 Task: Try the "Fade" effect to give your photo a nostalgic, old-fashioned appearance
Action: Mouse pressed left at (795, 160)
Screenshot: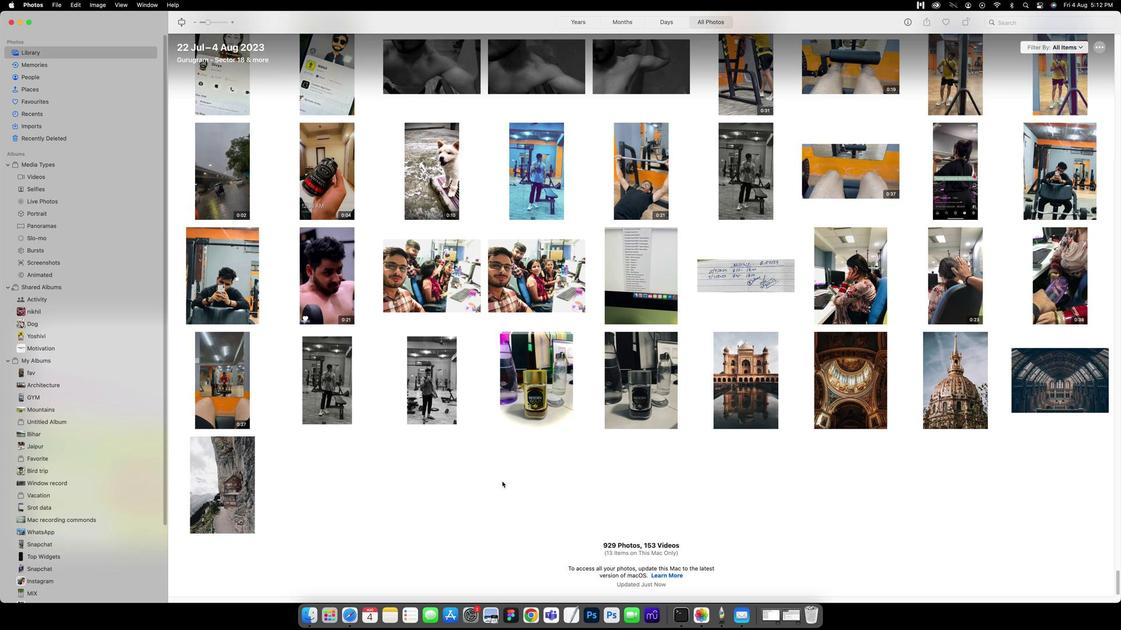 
Action: Mouse moved to (765, 169)
Screenshot: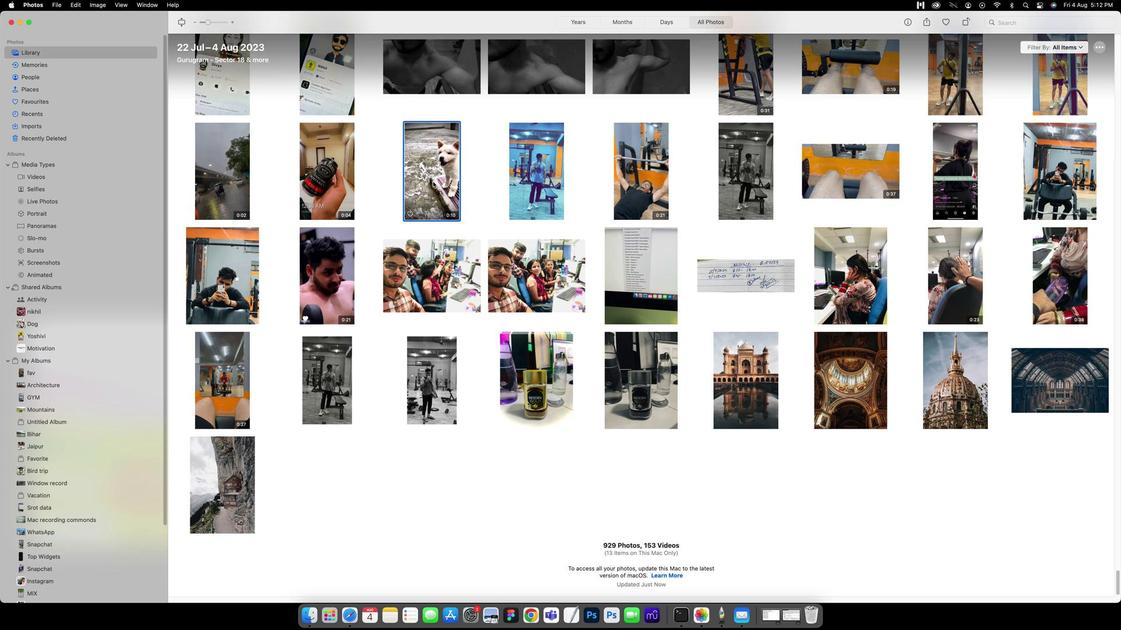 
Action: Mouse pressed left at (765, 169)
Screenshot: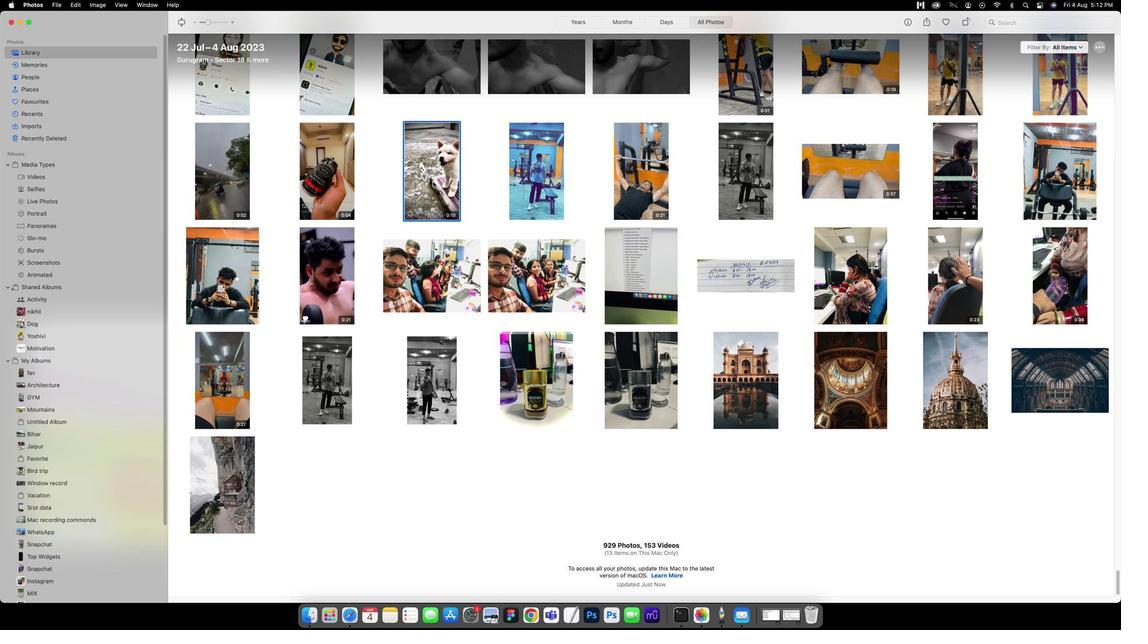 
Action: Mouse pressed left at (765, 169)
Screenshot: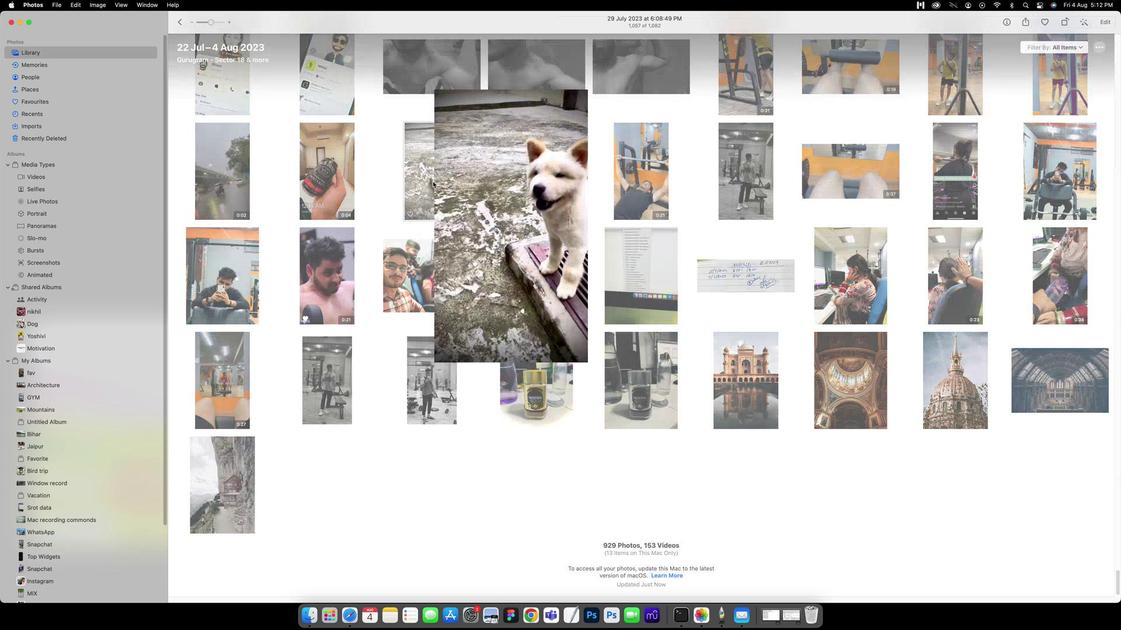 
Action: Mouse moved to (1065, 174)
Screenshot: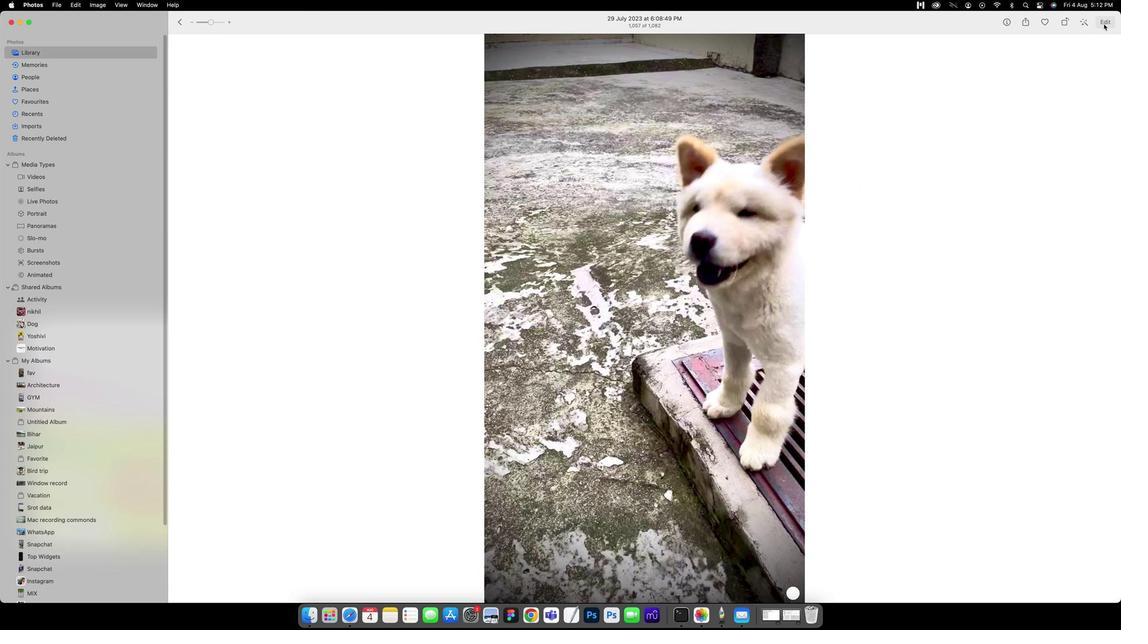 
Action: Mouse pressed left at (1065, 174)
Screenshot: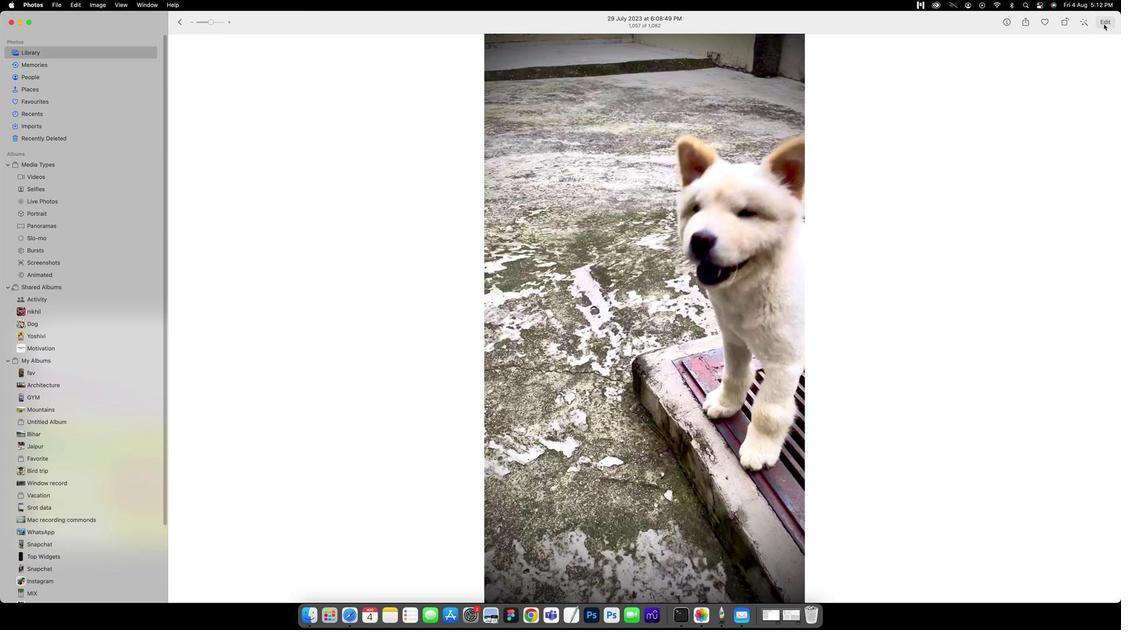 
Action: Mouse moved to (1041, 167)
Screenshot: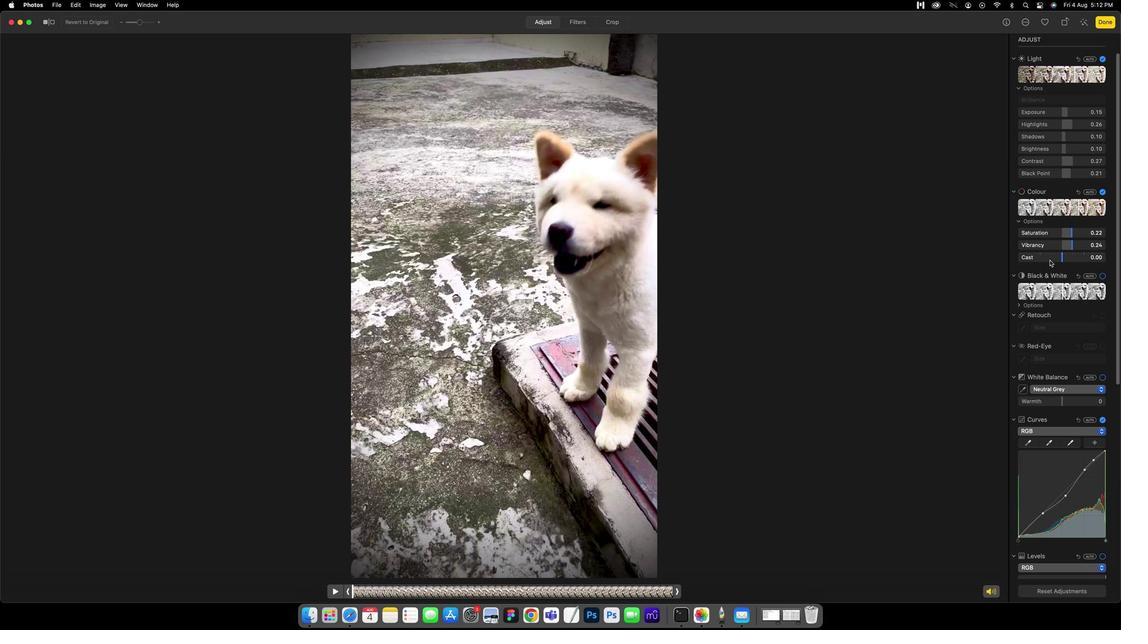 
Action: Mouse scrolled (1041, 167) with delta (570, 175)
Screenshot: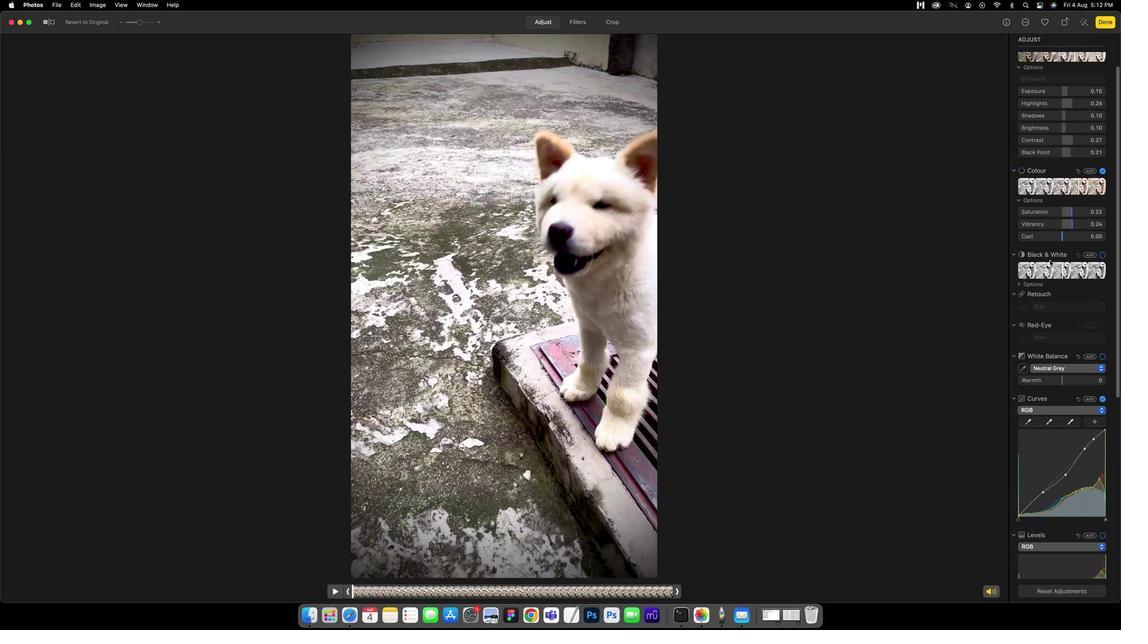
Action: Mouse scrolled (1041, 167) with delta (570, 175)
Screenshot: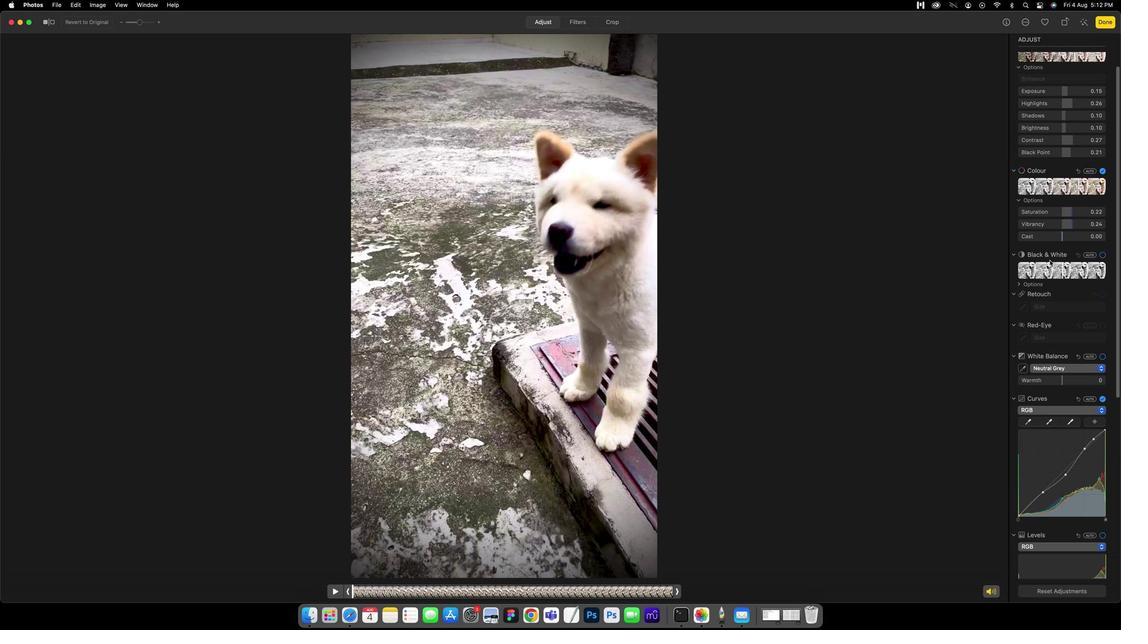 
Action: Mouse scrolled (1041, 167) with delta (570, 175)
Screenshot: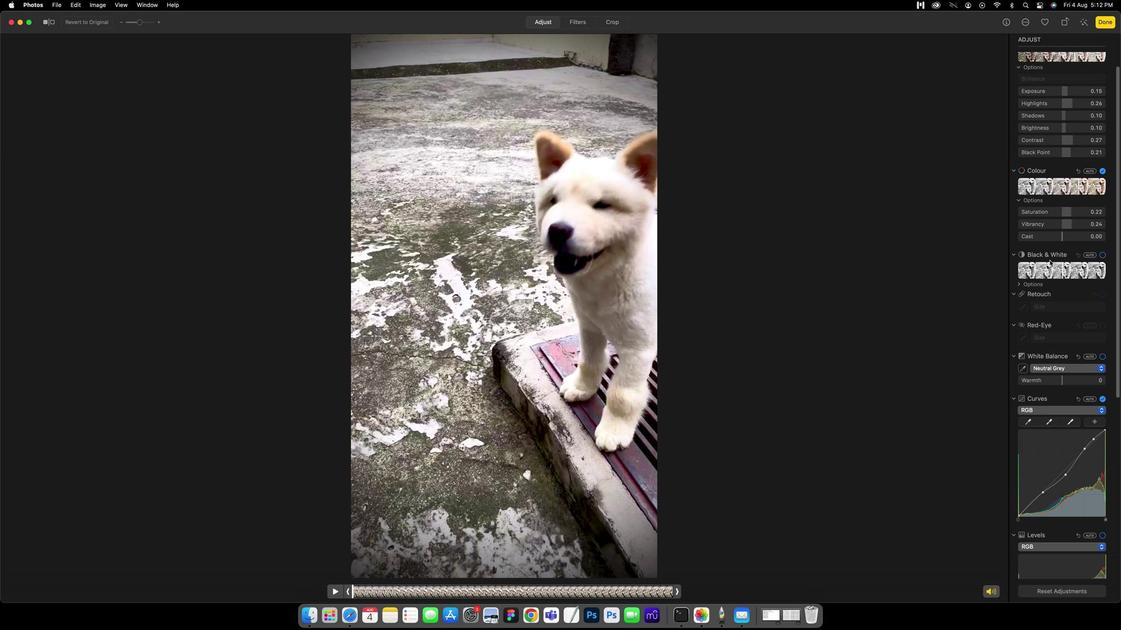 
Action: Mouse scrolled (1041, 167) with delta (570, 175)
Screenshot: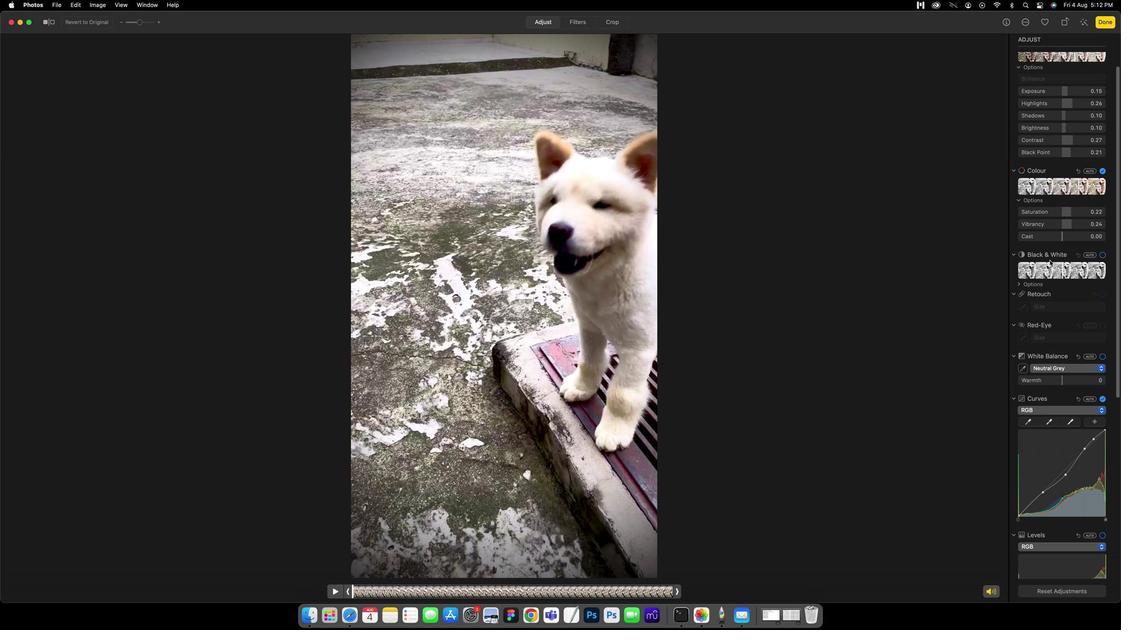 
Action: Mouse scrolled (1041, 167) with delta (570, 175)
Screenshot: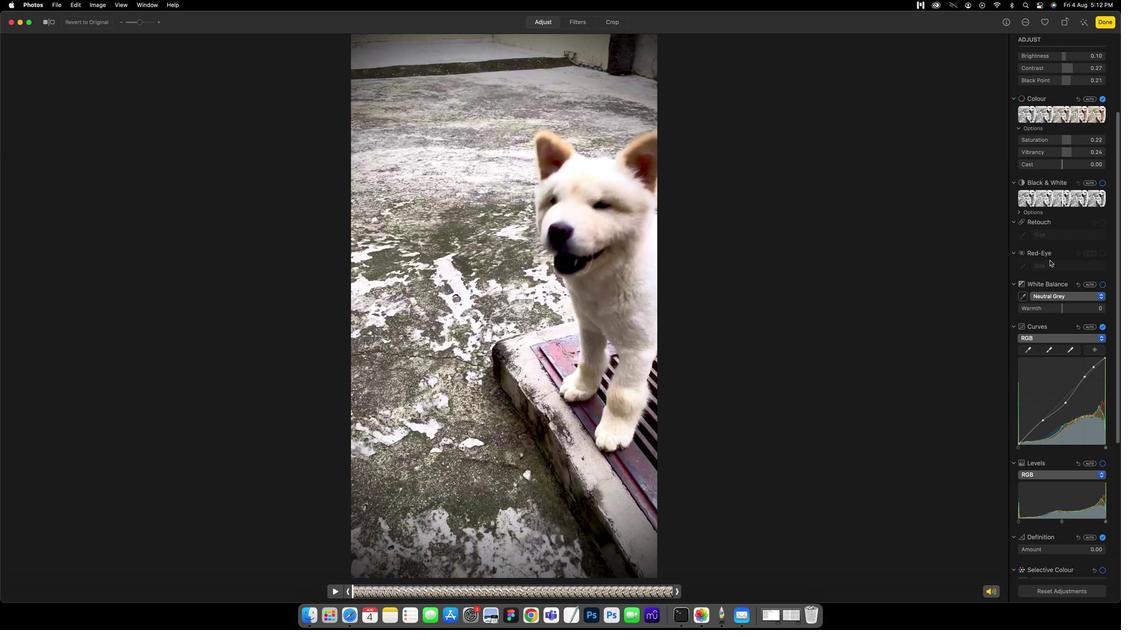 
Action: Mouse scrolled (1041, 167) with delta (570, 175)
Screenshot: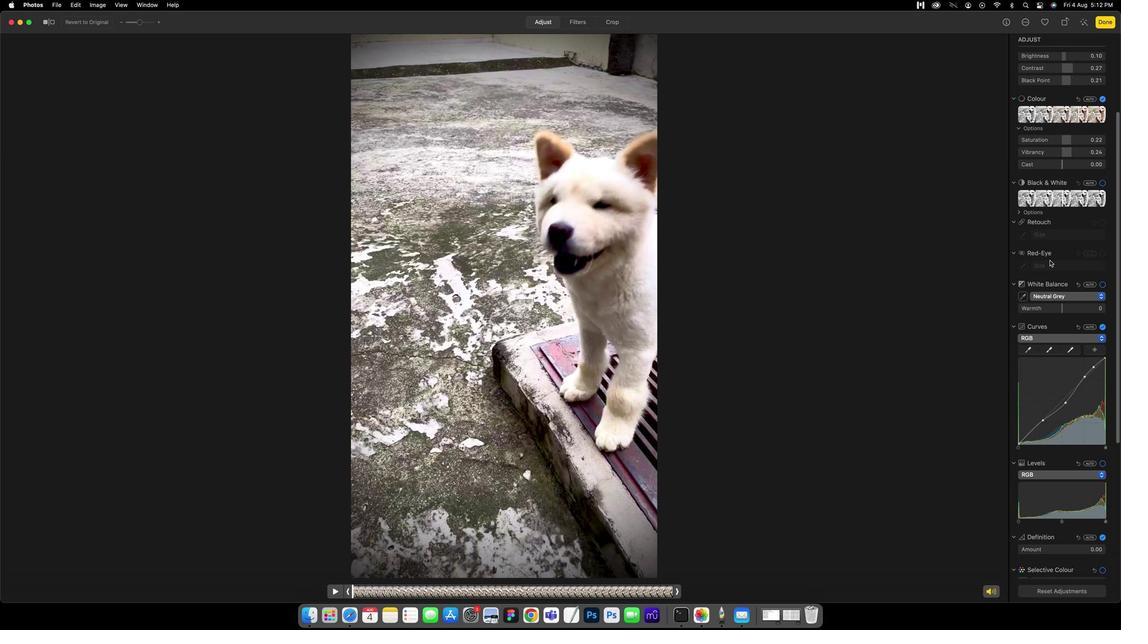 
Action: Mouse scrolled (1041, 167) with delta (570, 175)
Screenshot: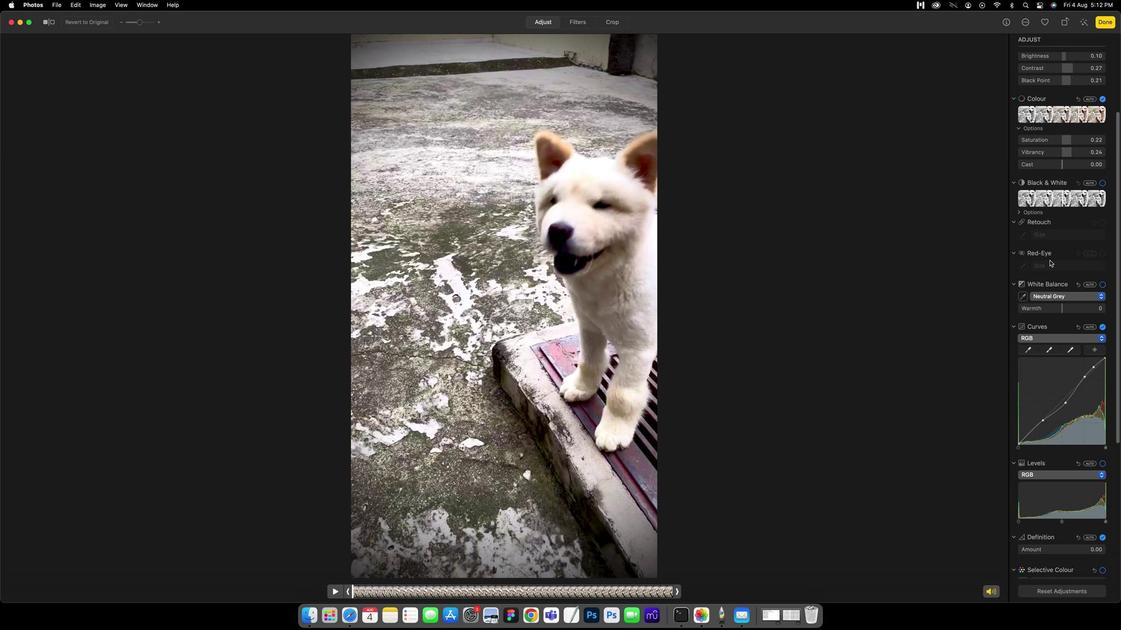 
Action: Mouse scrolled (1041, 167) with delta (570, 175)
Screenshot: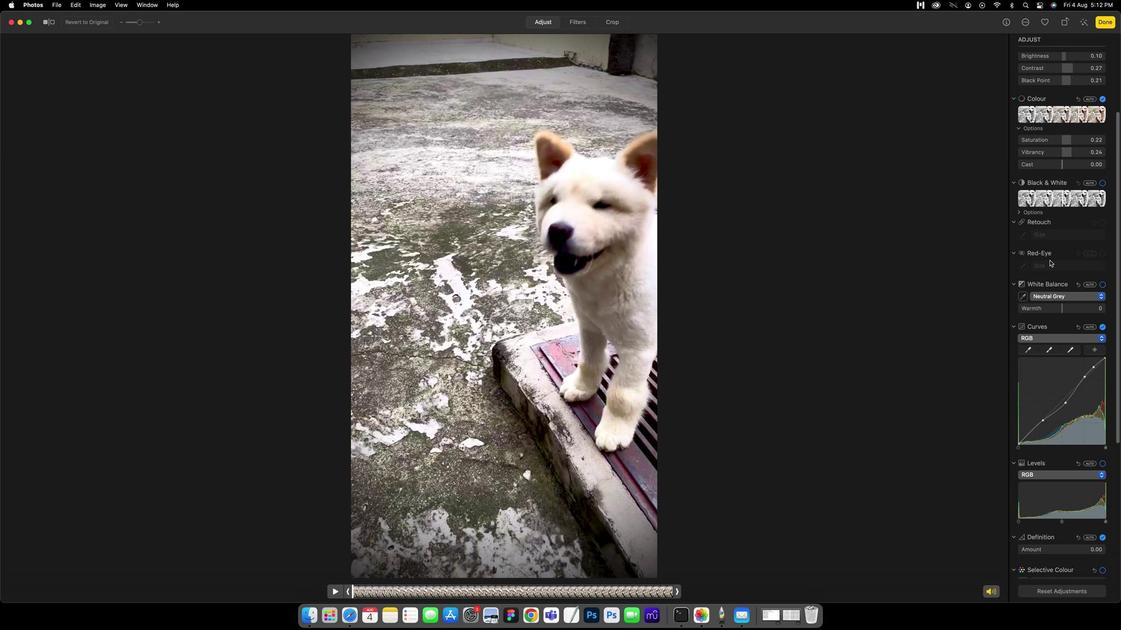 
Action: Mouse scrolled (1041, 167) with delta (570, 175)
Screenshot: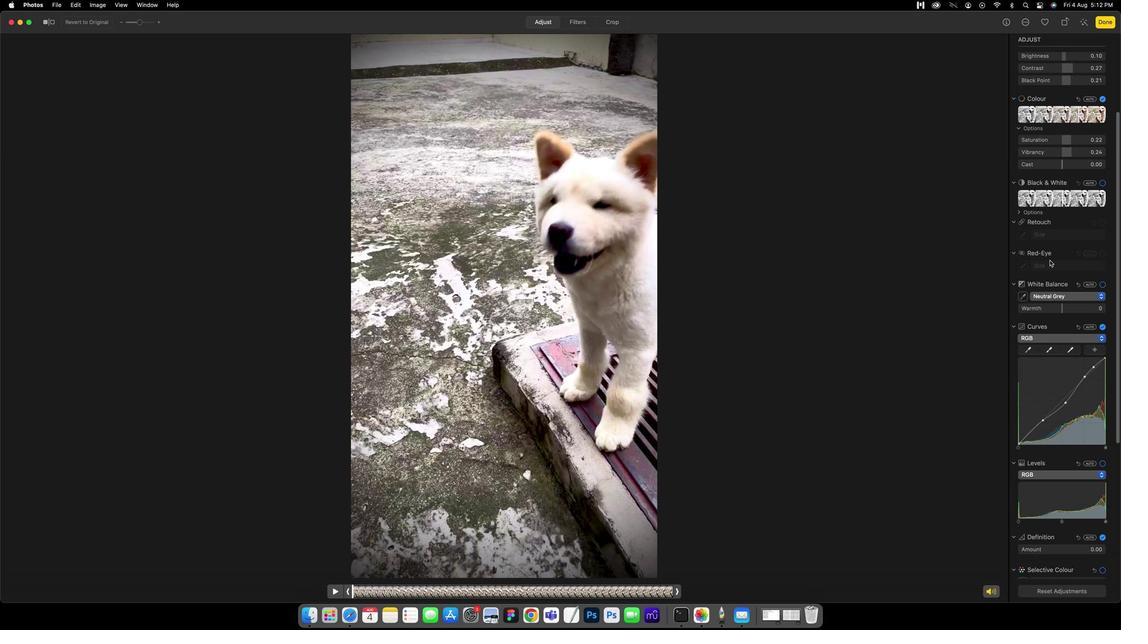 
Action: Mouse scrolled (1041, 167) with delta (570, 175)
Screenshot: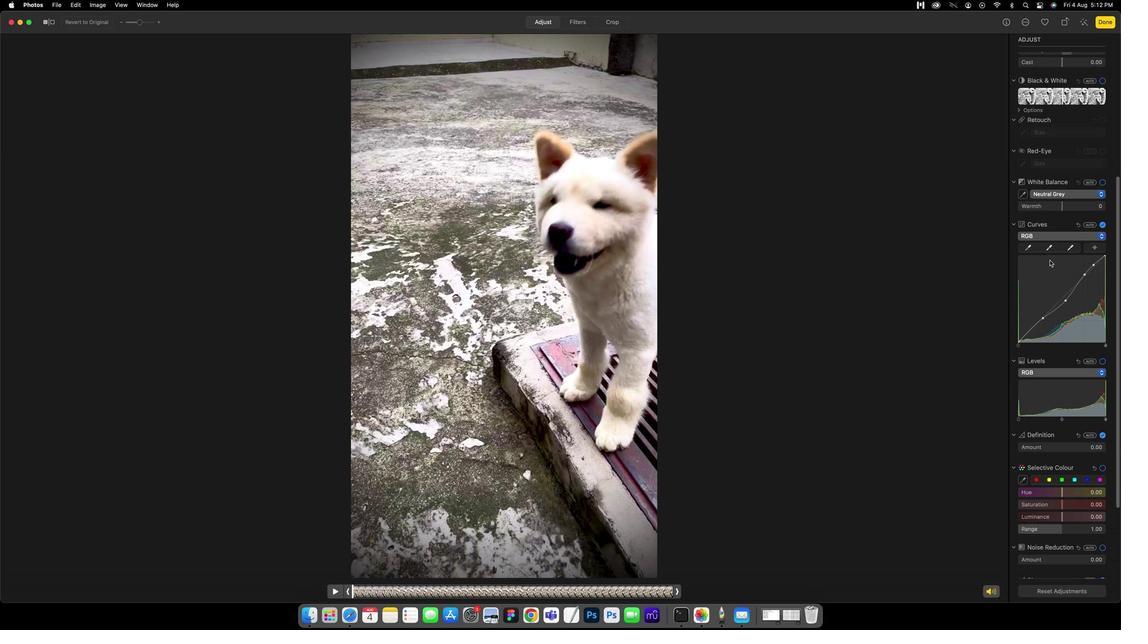 
Action: Mouse scrolled (1041, 167) with delta (570, 175)
Screenshot: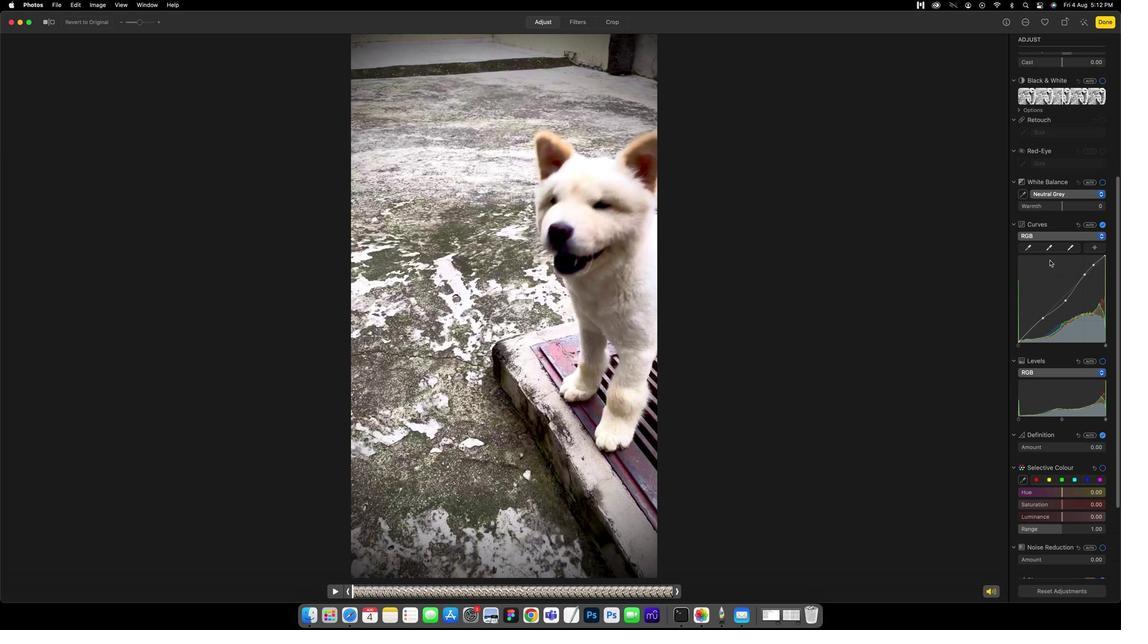 
Action: Mouse scrolled (1041, 167) with delta (570, 175)
Screenshot: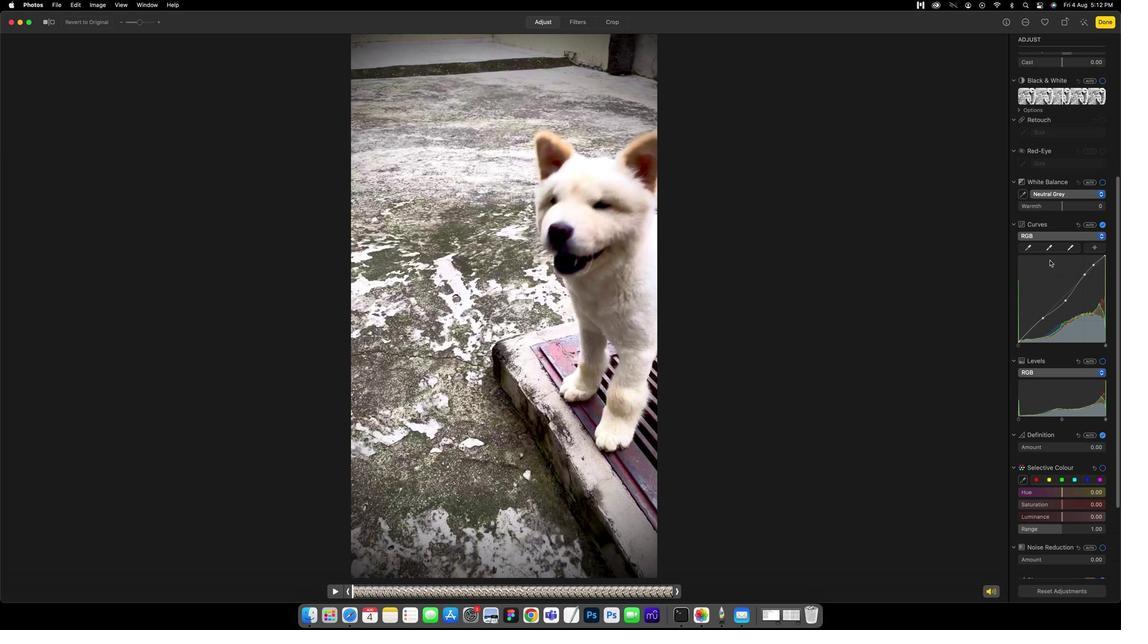 
Action: Mouse scrolled (1041, 167) with delta (570, 175)
Screenshot: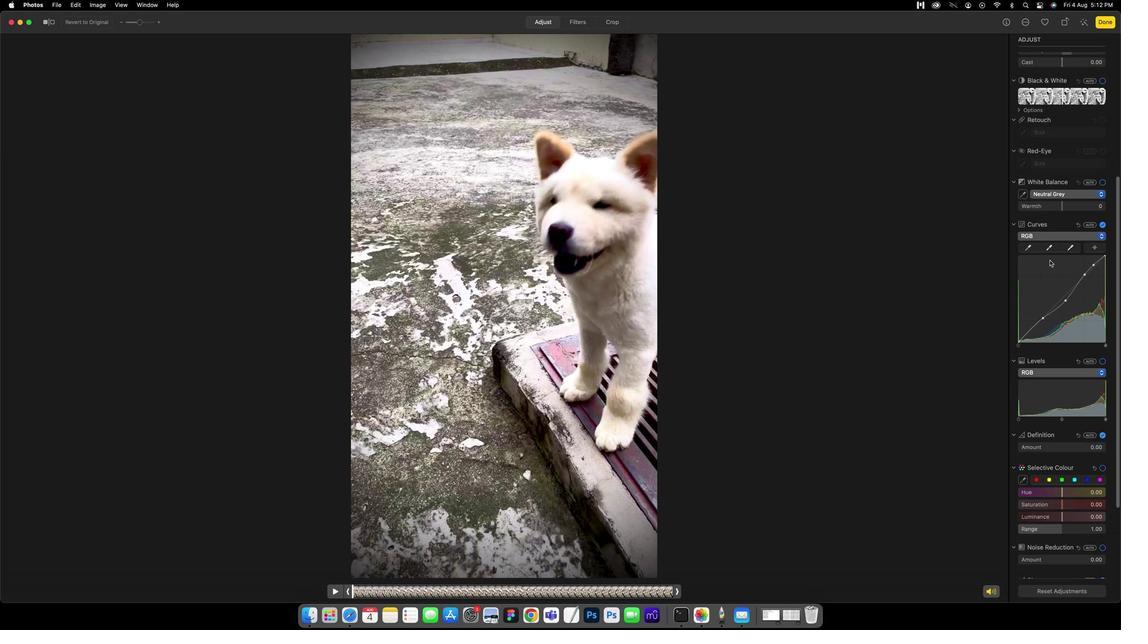 
Action: Mouse scrolled (1041, 167) with delta (570, 175)
Screenshot: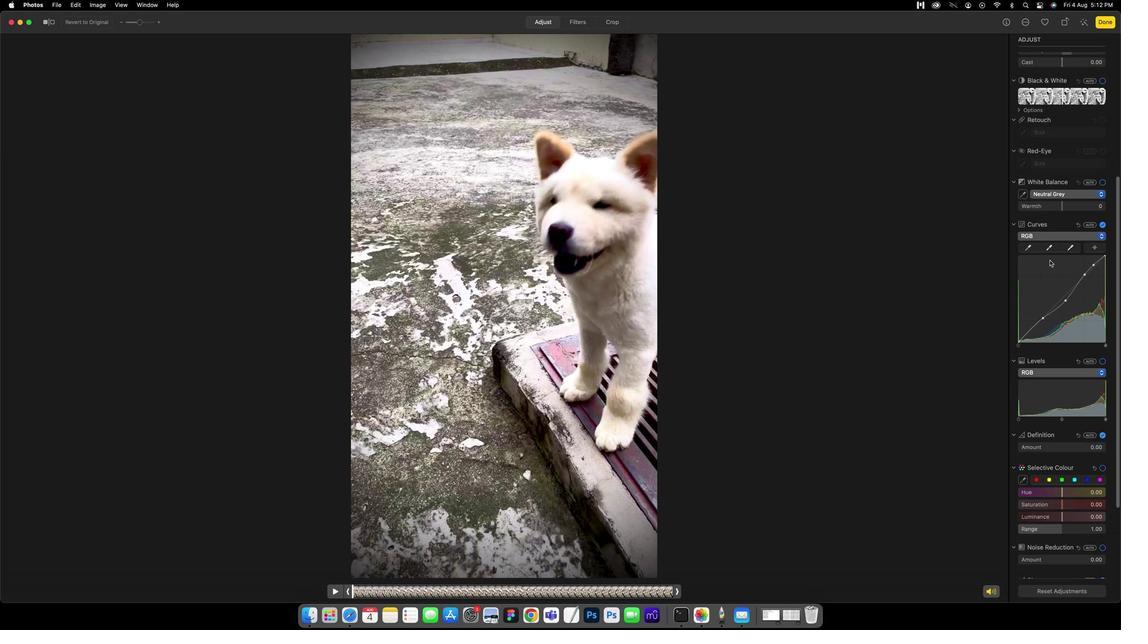 
Action: Mouse scrolled (1041, 167) with delta (570, 175)
Screenshot: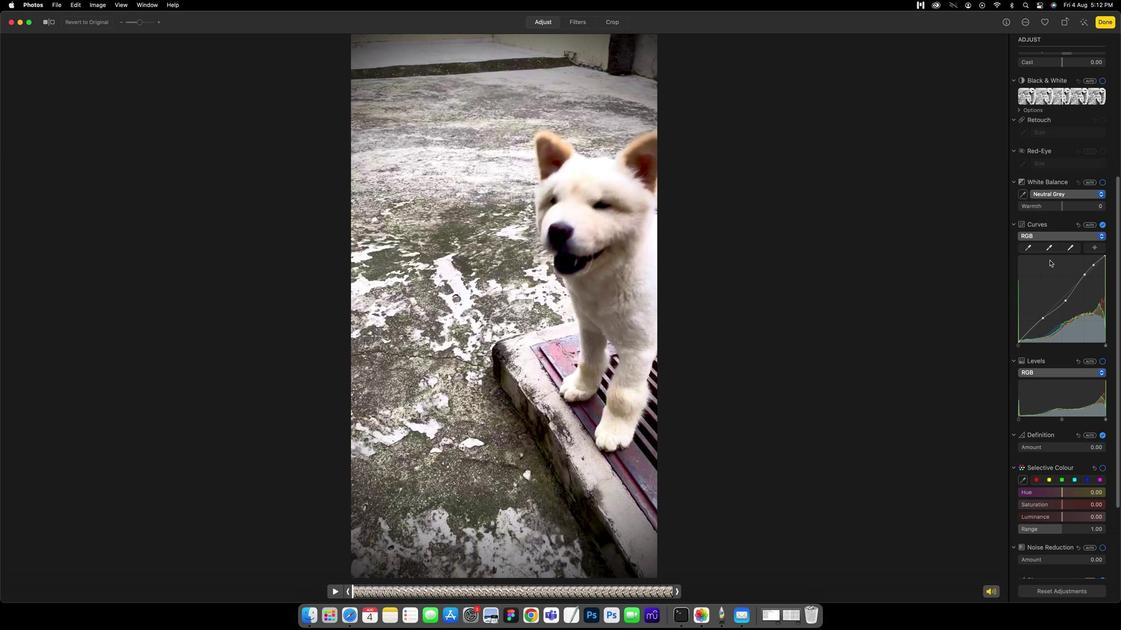 
Action: Mouse scrolled (1041, 167) with delta (570, 175)
Screenshot: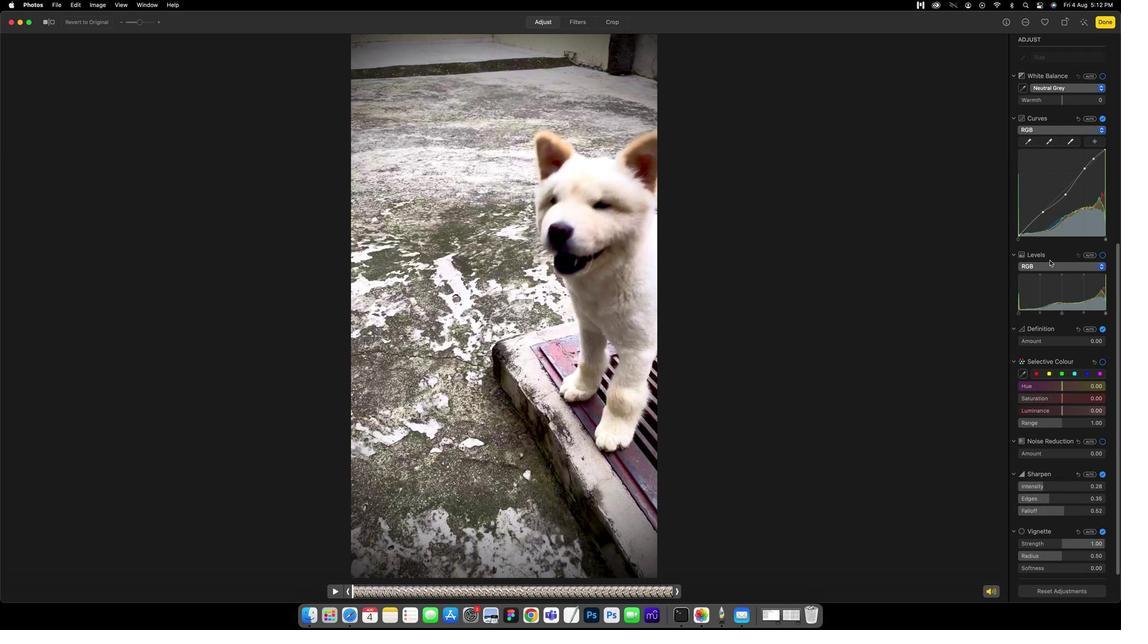 
Action: Mouse scrolled (1041, 167) with delta (570, 175)
Screenshot: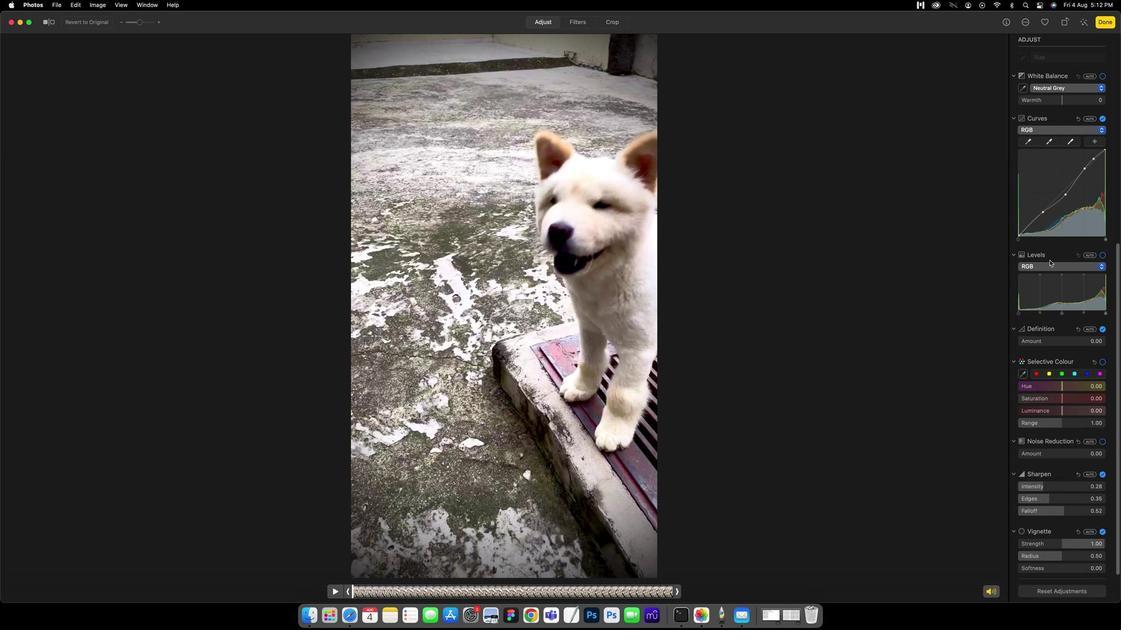 
Action: Mouse scrolled (1041, 167) with delta (570, 175)
Screenshot: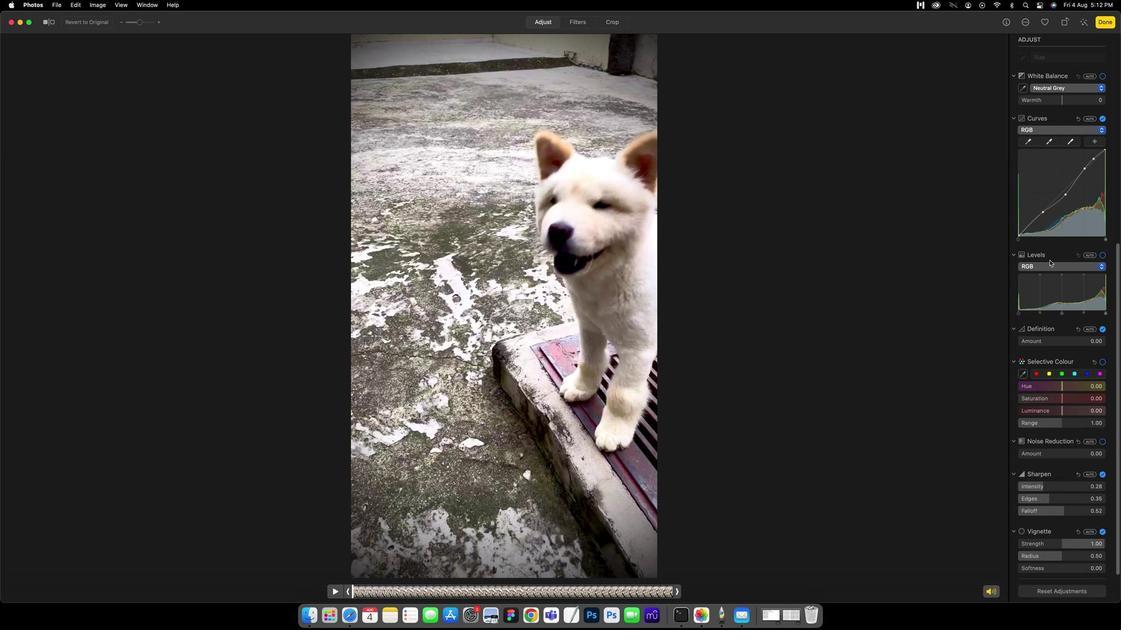 
Action: Mouse scrolled (1041, 167) with delta (570, 175)
Screenshot: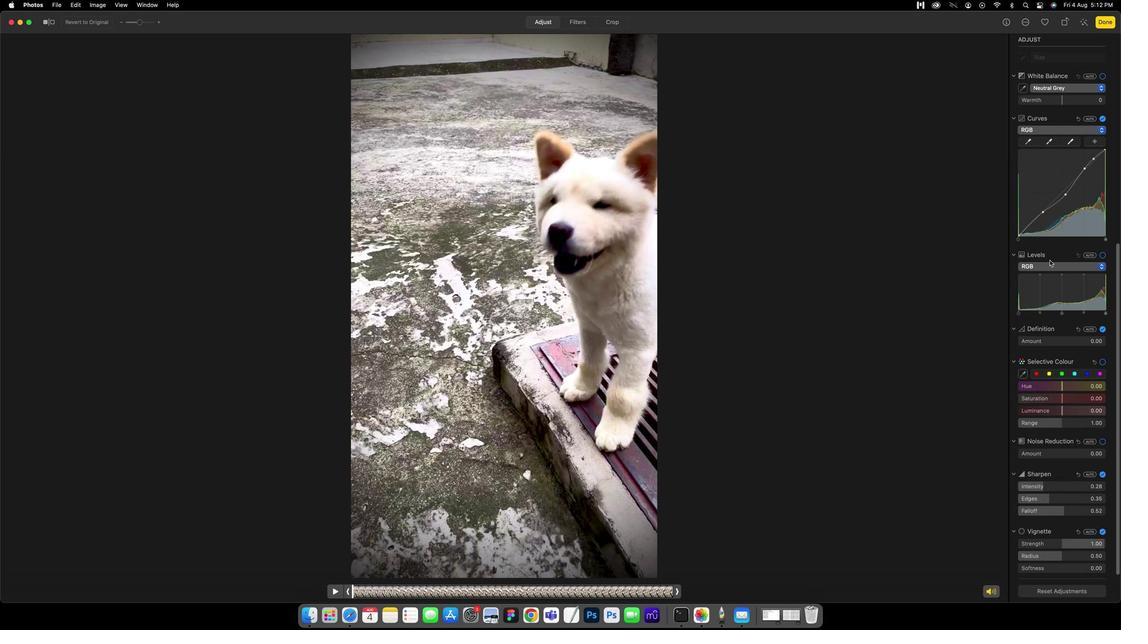 
Action: Mouse scrolled (1041, 167) with delta (570, 175)
Screenshot: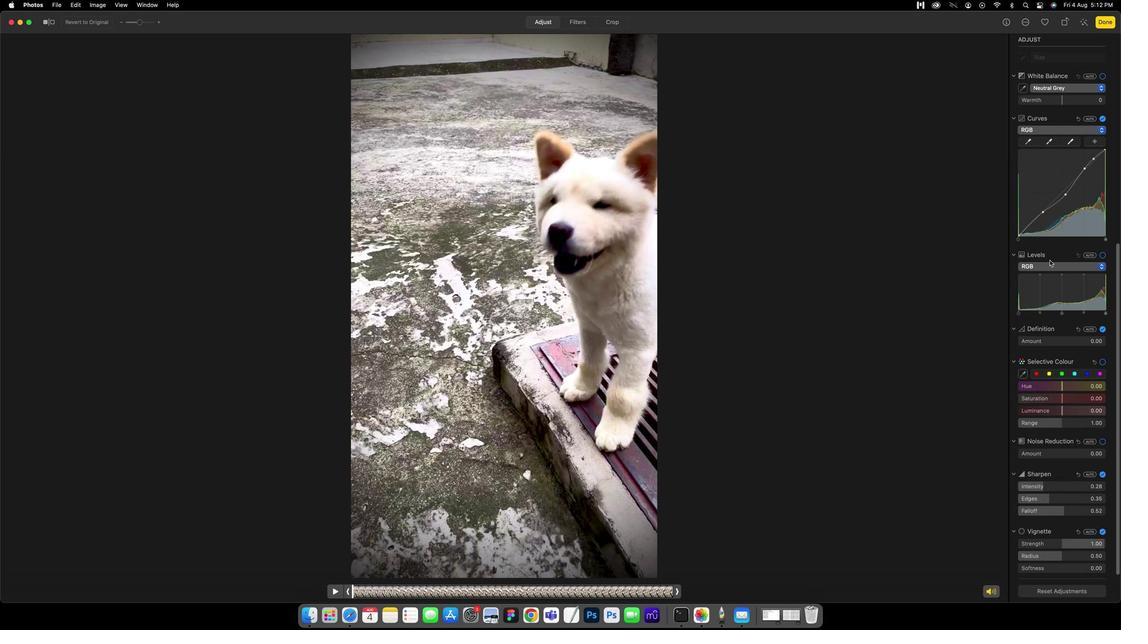 
Action: Mouse scrolled (1041, 167) with delta (570, 175)
Screenshot: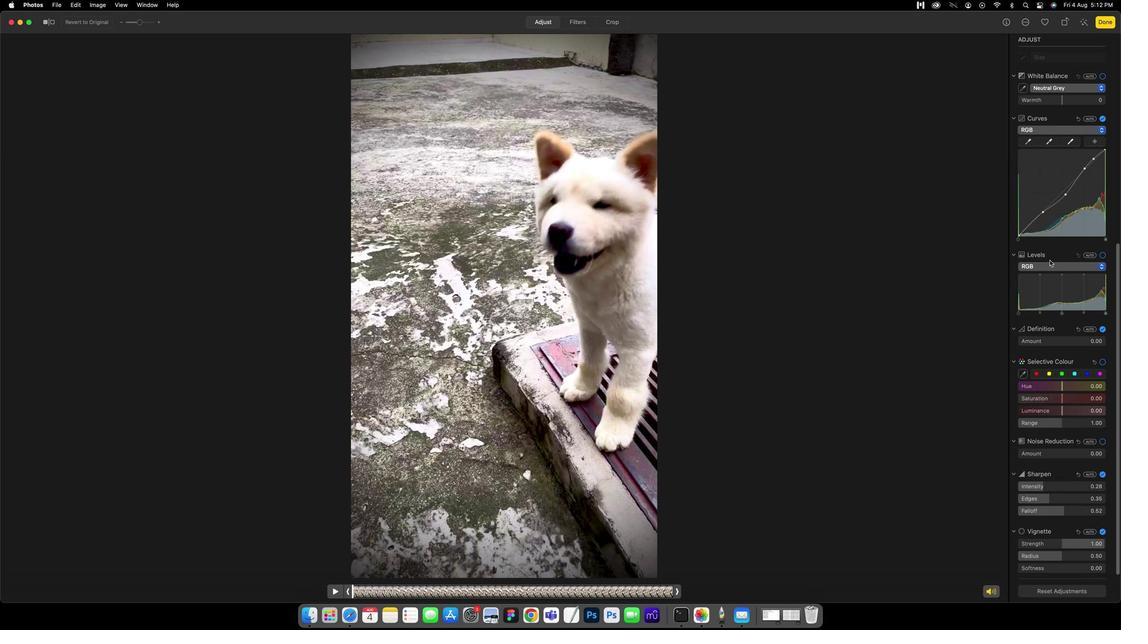 
Action: Mouse scrolled (1041, 167) with delta (570, 175)
Screenshot: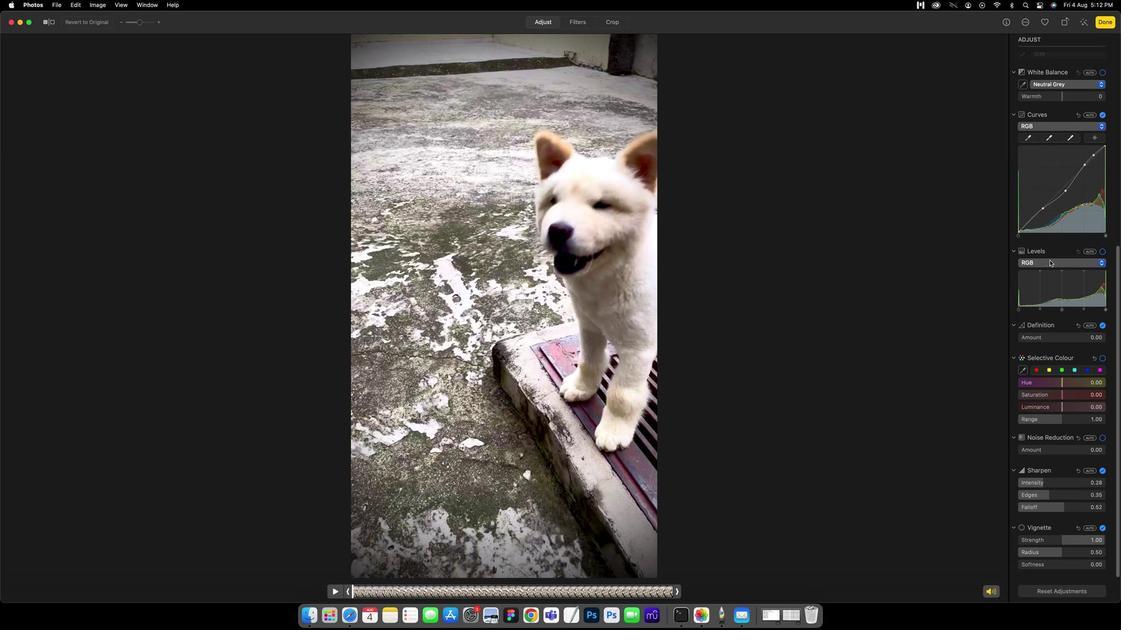 
Action: Mouse scrolled (1041, 167) with delta (570, 175)
Screenshot: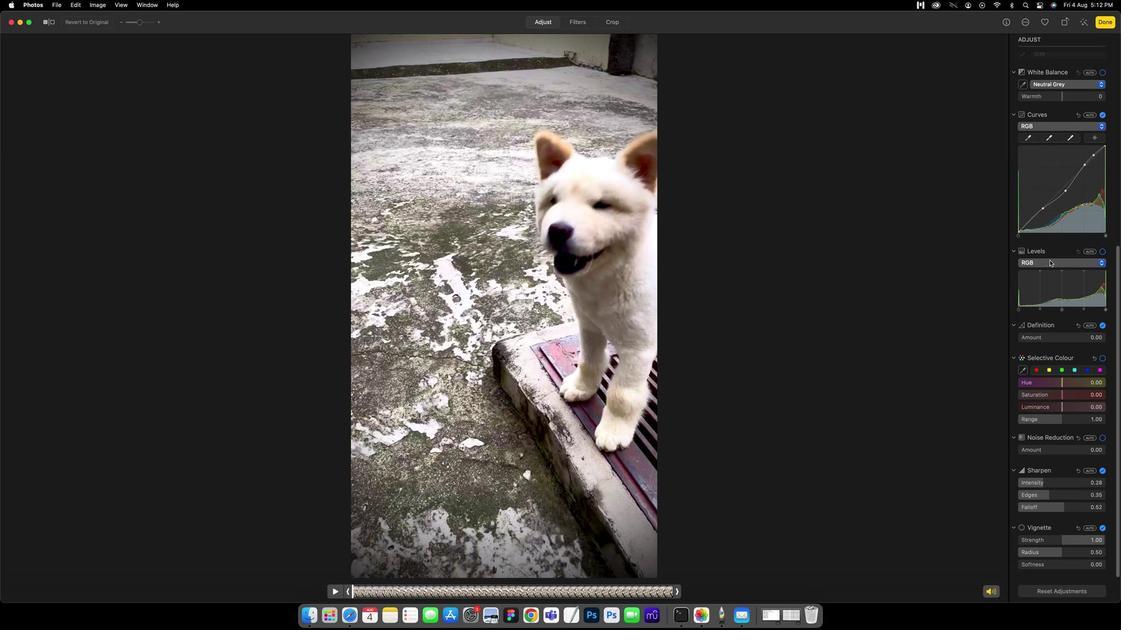 
Action: Mouse scrolled (1041, 167) with delta (570, 175)
Screenshot: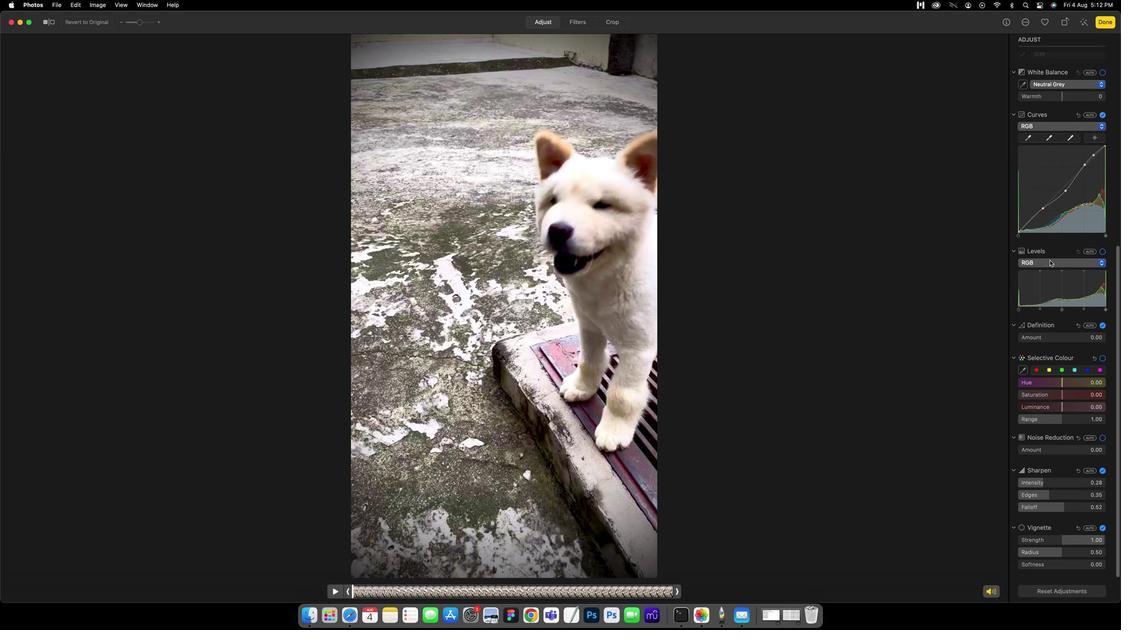 
Action: Mouse scrolled (1041, 167) with delta (570, 175)
Screenshot: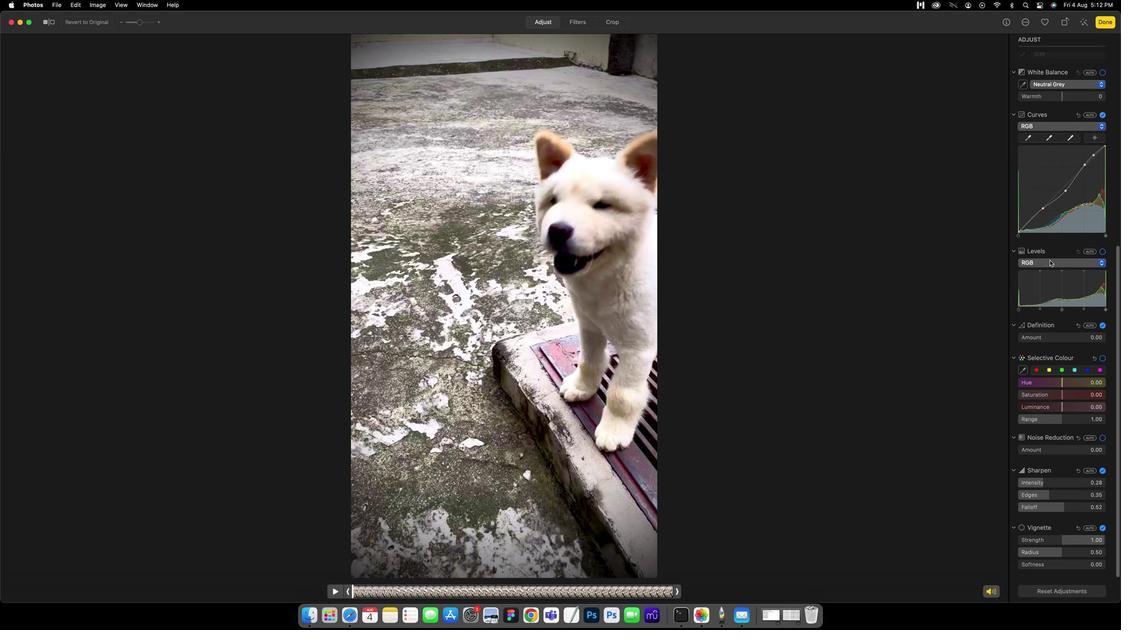 
Action: Mouse scrolled (1041, 167) with delta (570, 175)
Screenshot: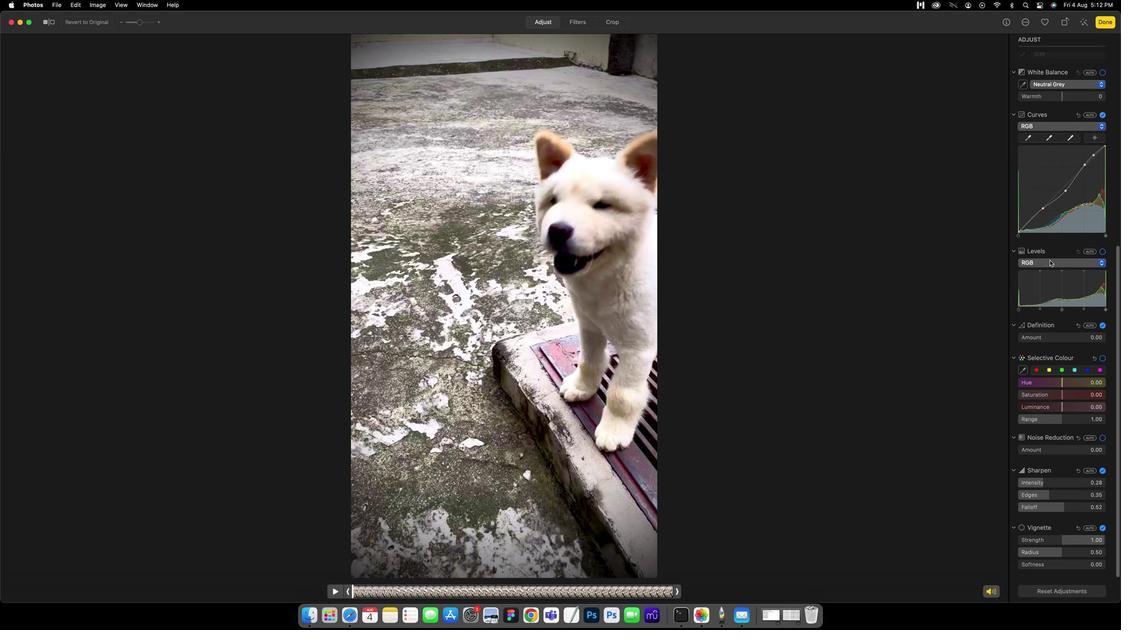 
Action: Mouse scrolled (1041, 167) with delta (570, 175)
Screenshot: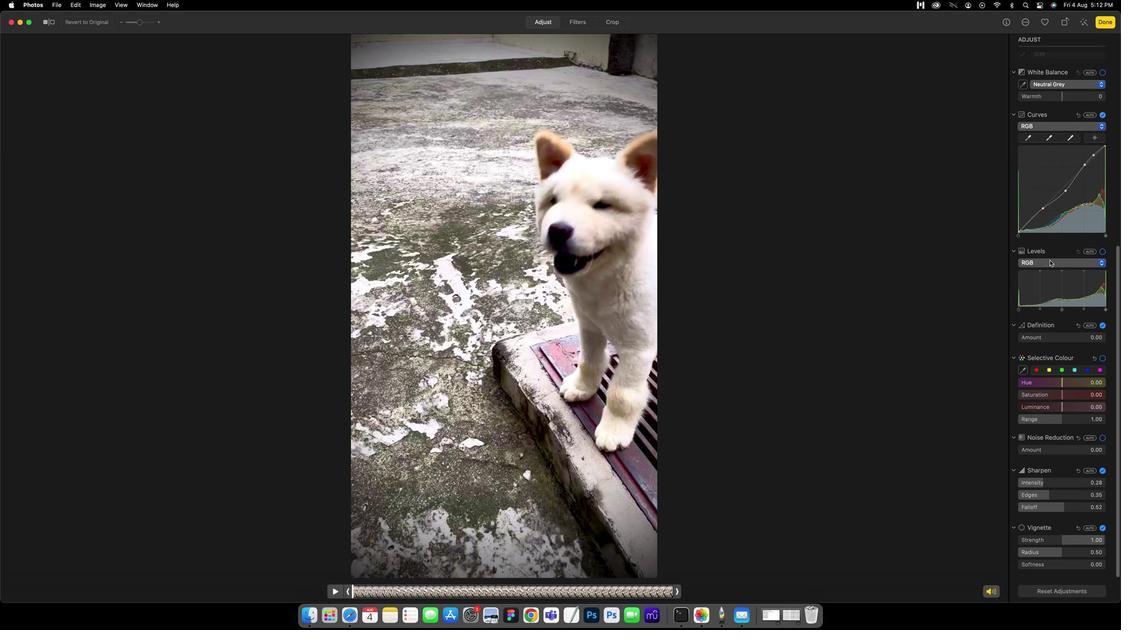 
Action: Mouse moved to (827, 175)
Screenshot: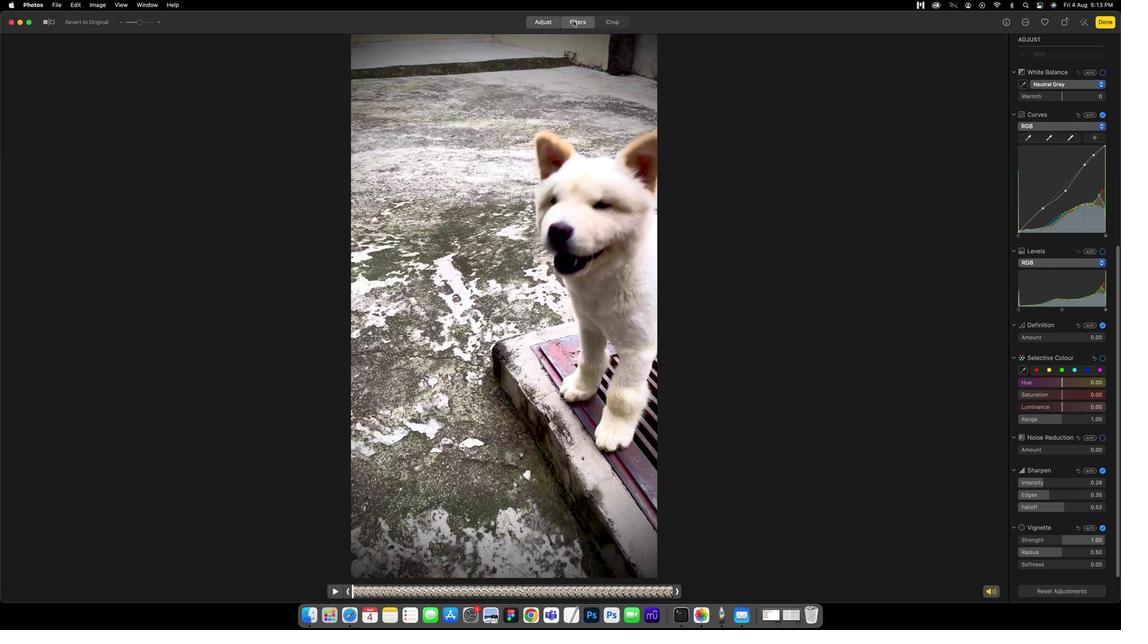 
Action: Mouse pressed left at (827, 175)
Screenshot: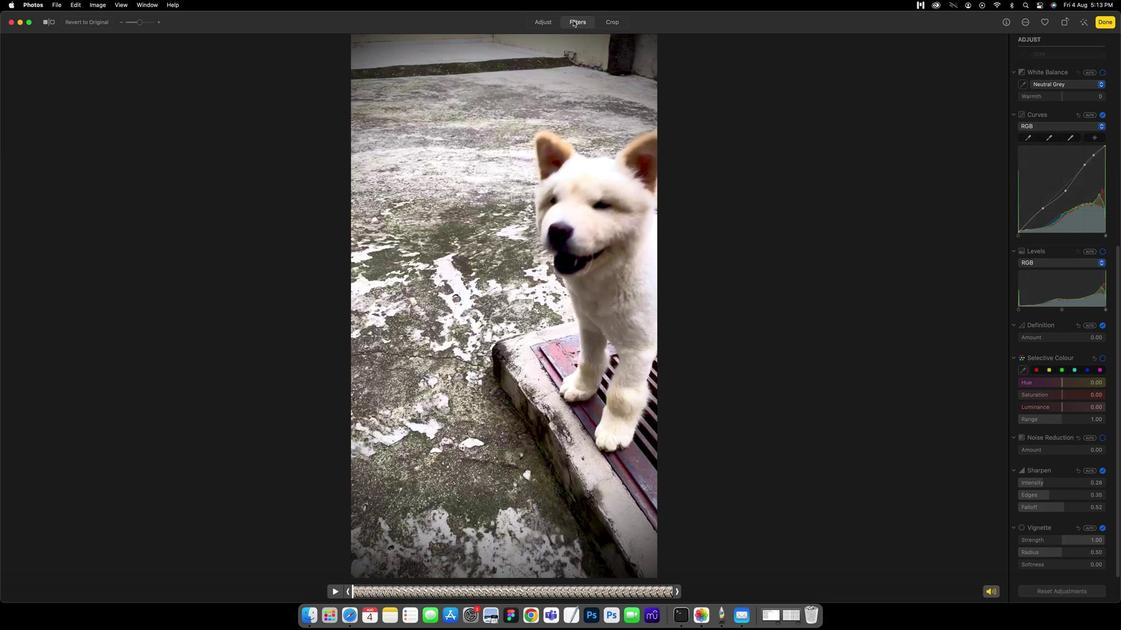 
Action: Mouse moved to (1035, 169)
Screenshot: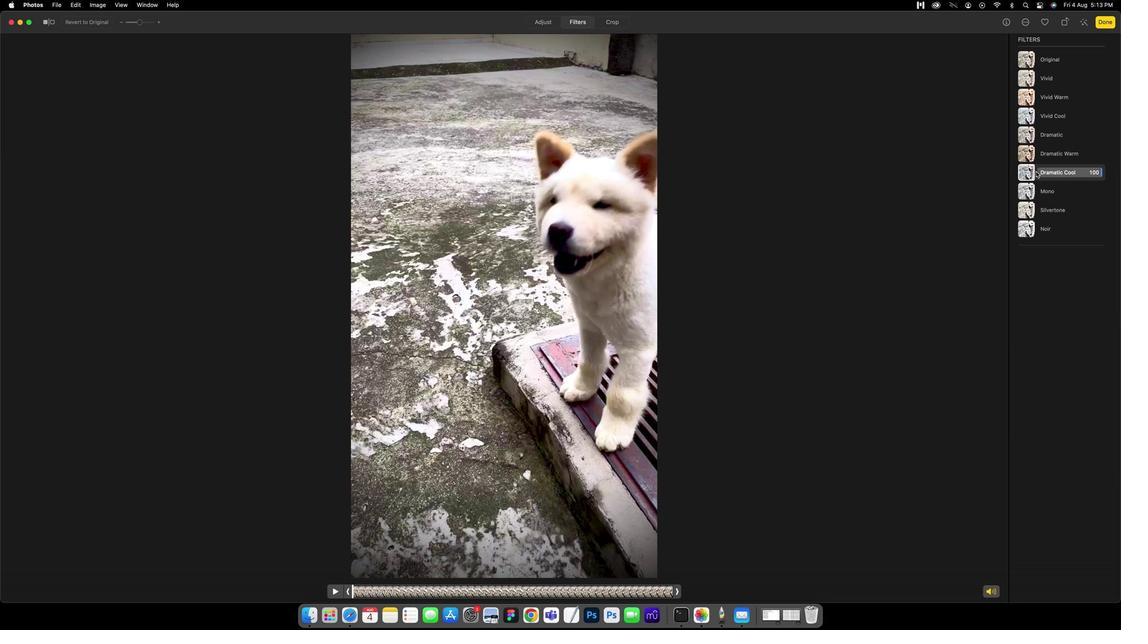 
Action: Mouse pressed left at (1035, 169)
Screenshot: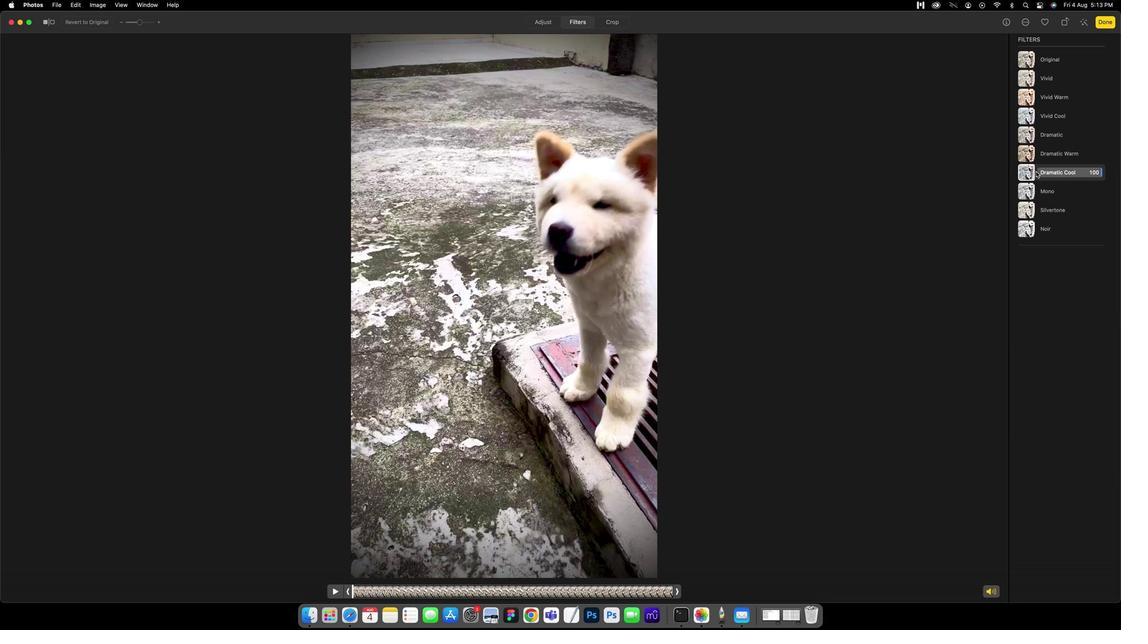 
Action: Mouse moved to (812, 174)
Screenshot: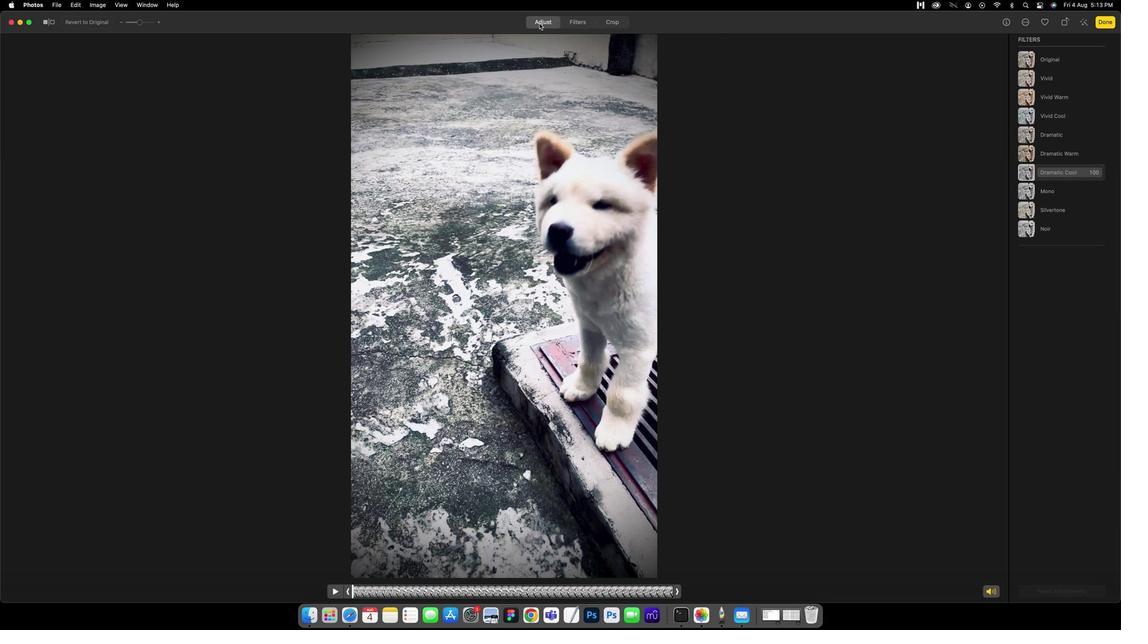 
Action: Mouse pressed left at (812, 174)
Screenshot: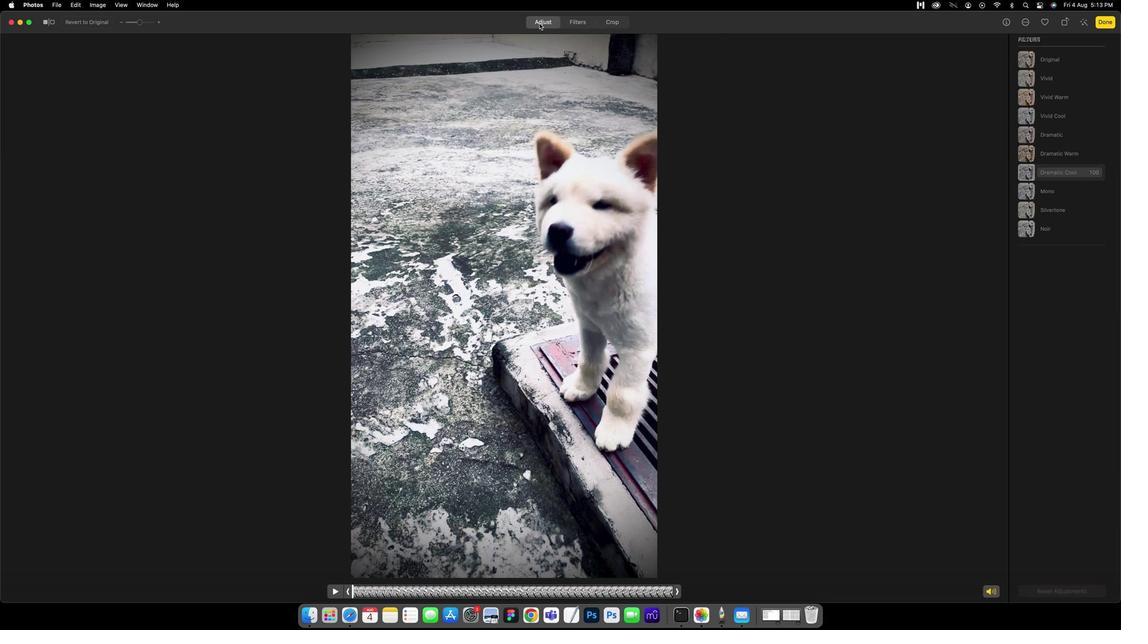 
Action: Mouse moved to (1048, 168)
Screenshot: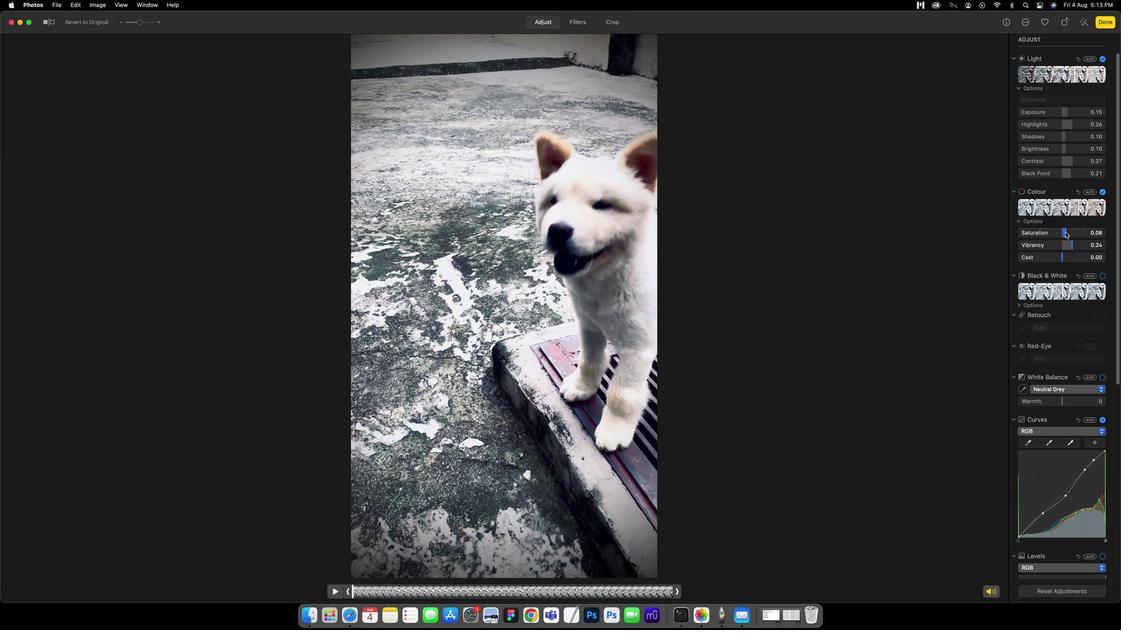
Action: Mouse pressed left at (1048, 168)
Screenshot: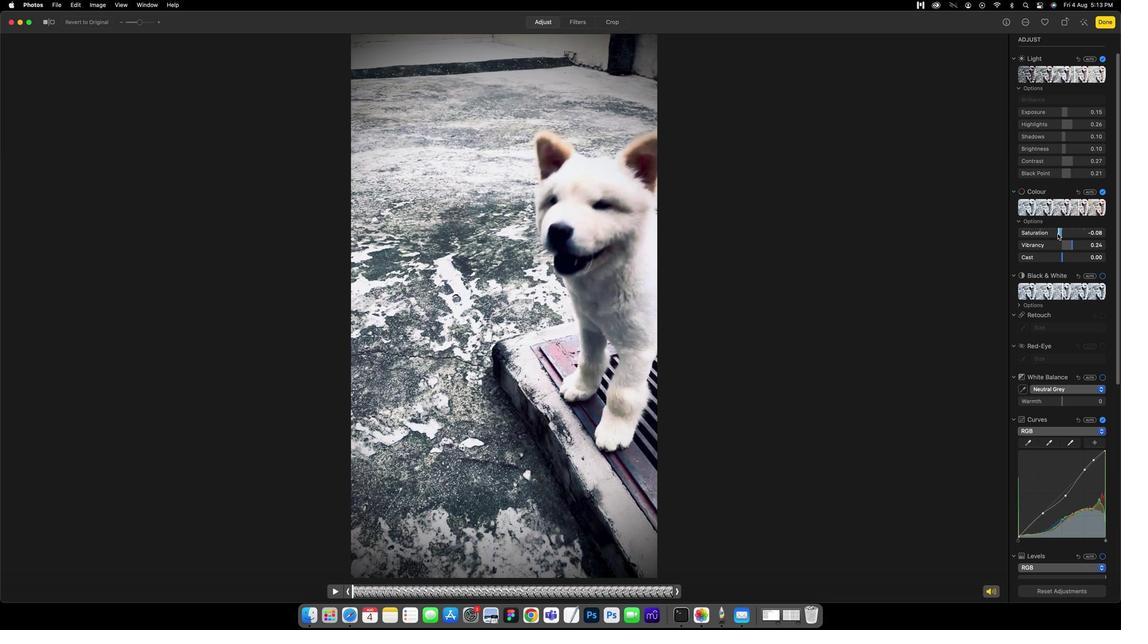 
Action: Mouse moved to (1050, 167)
Screenshot: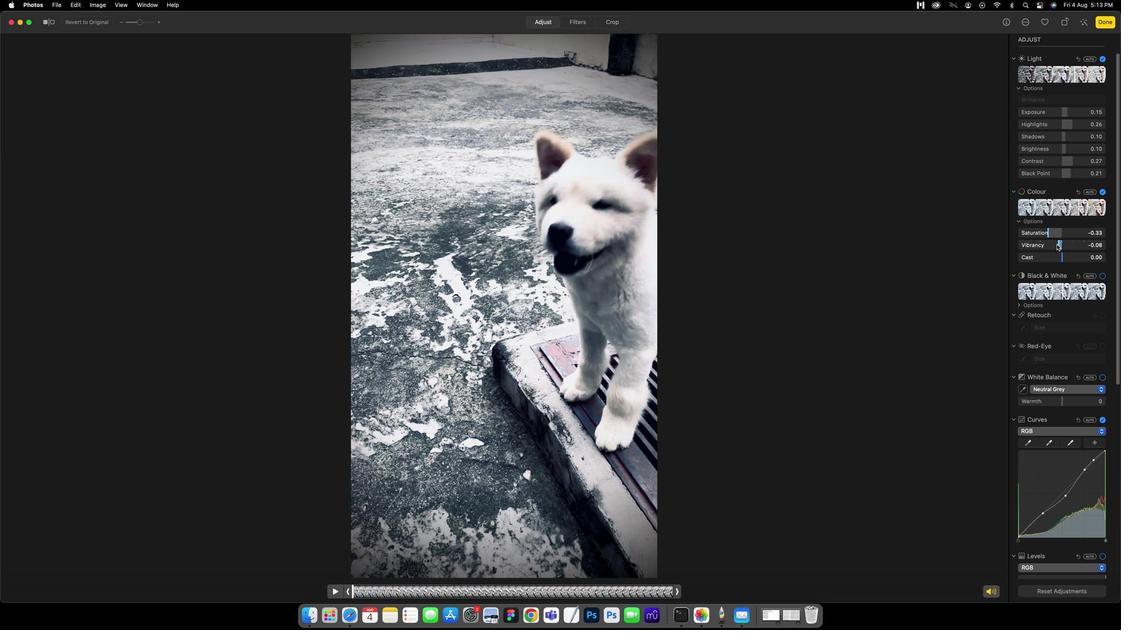 
Action: Mouse pressed left at (1050, 167)
Screenshot: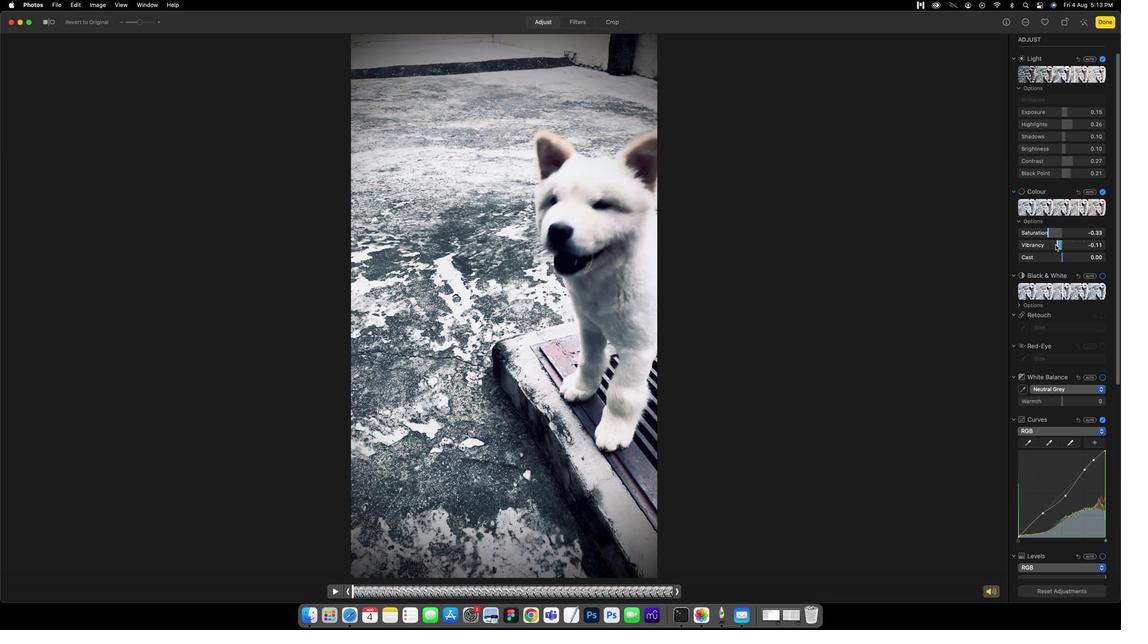 
Action: Mouse moved to (1047, 167)
Screenshot: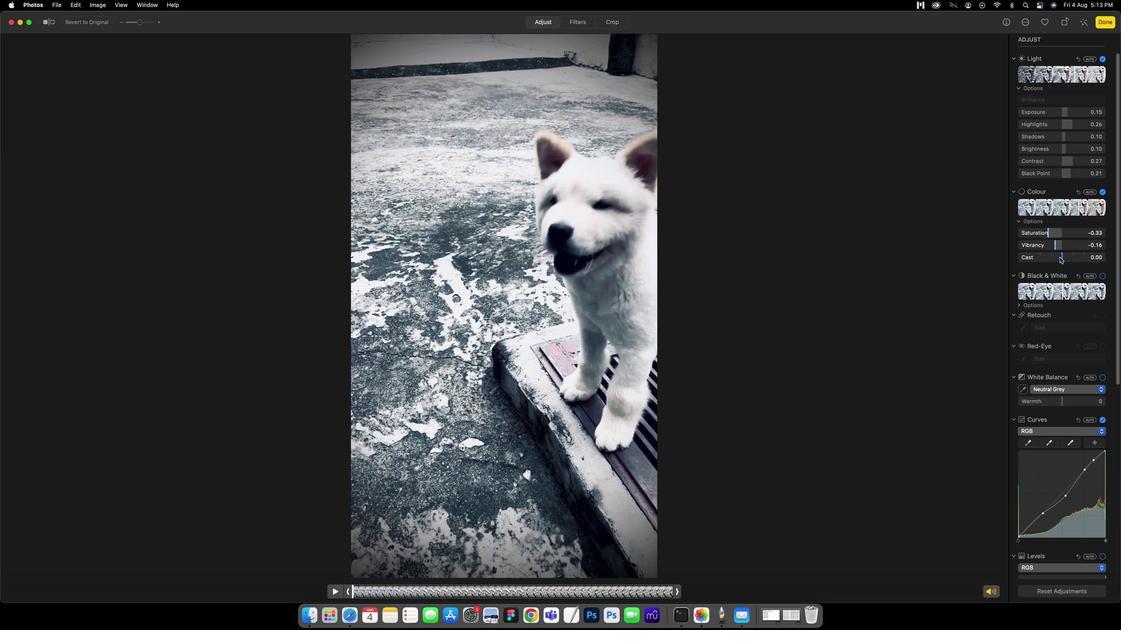 
Action: Mouse pressed left at (1047, 167)
Screenshot: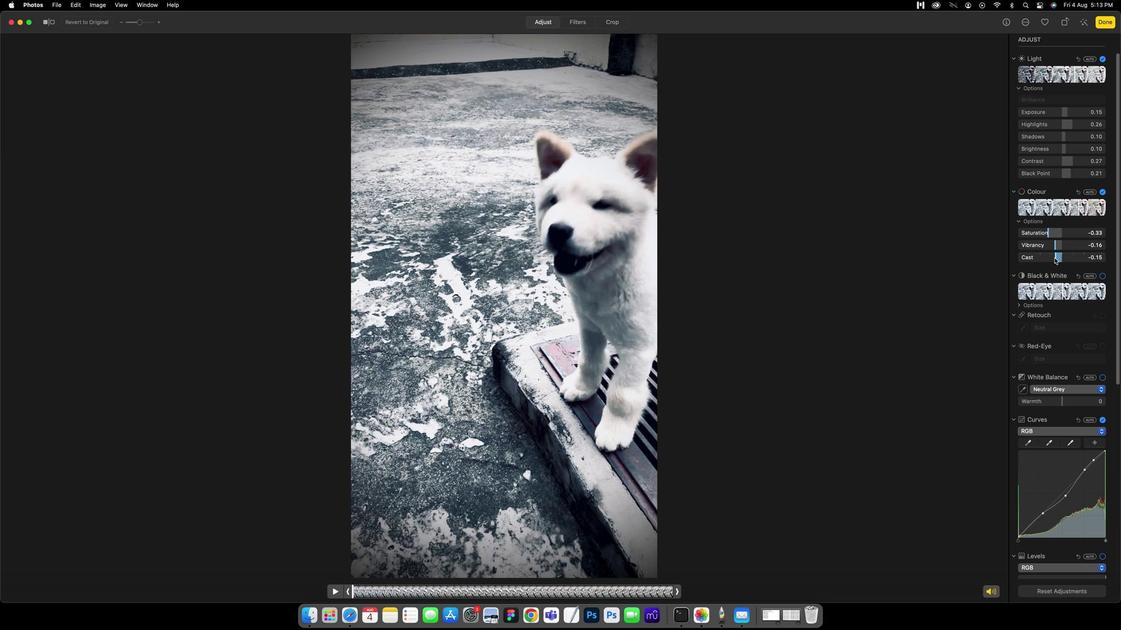 
Action: Mouse moved to (1046, 165)
Screenshot: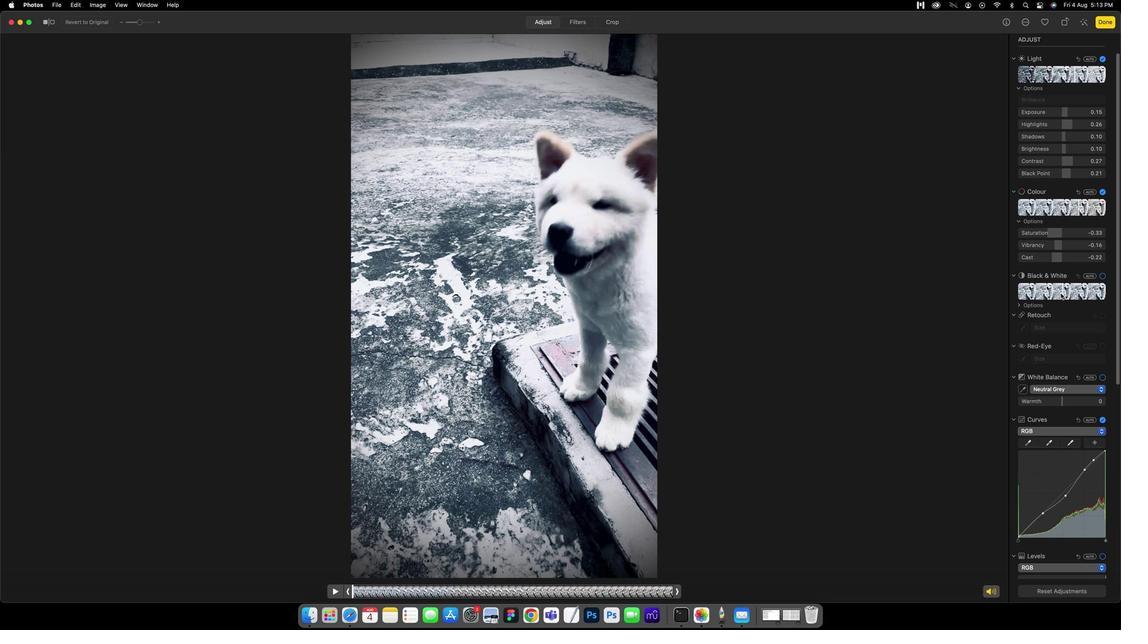 
Action: Mouse pressed left at (1046, 165)
Screenshot: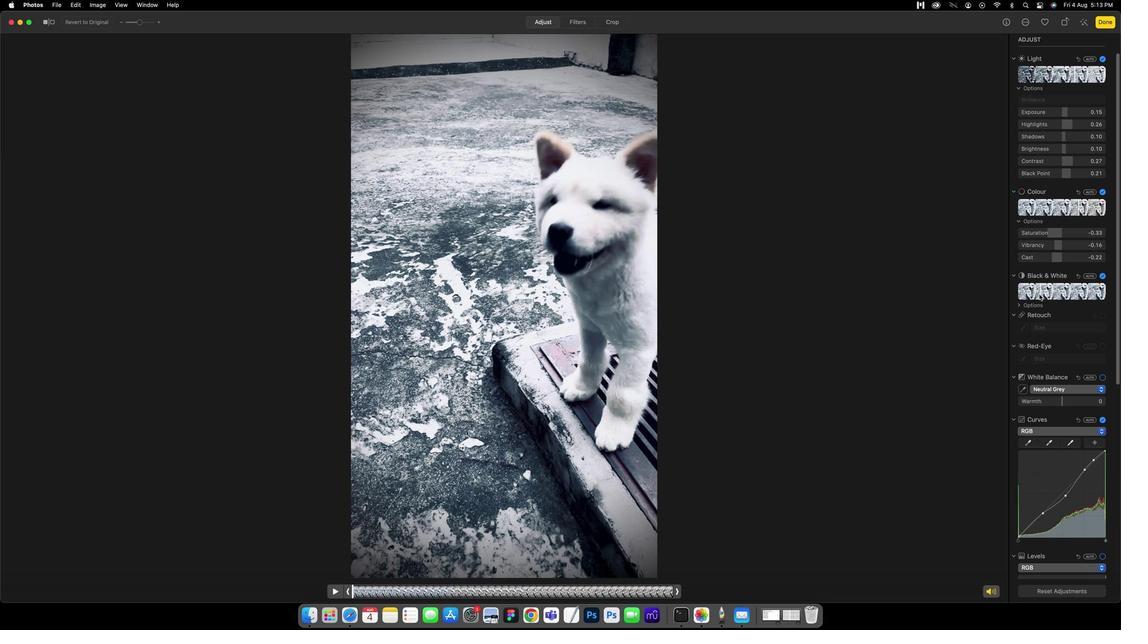 
Action: Mouse moved to (1043, 165)
Screenshot: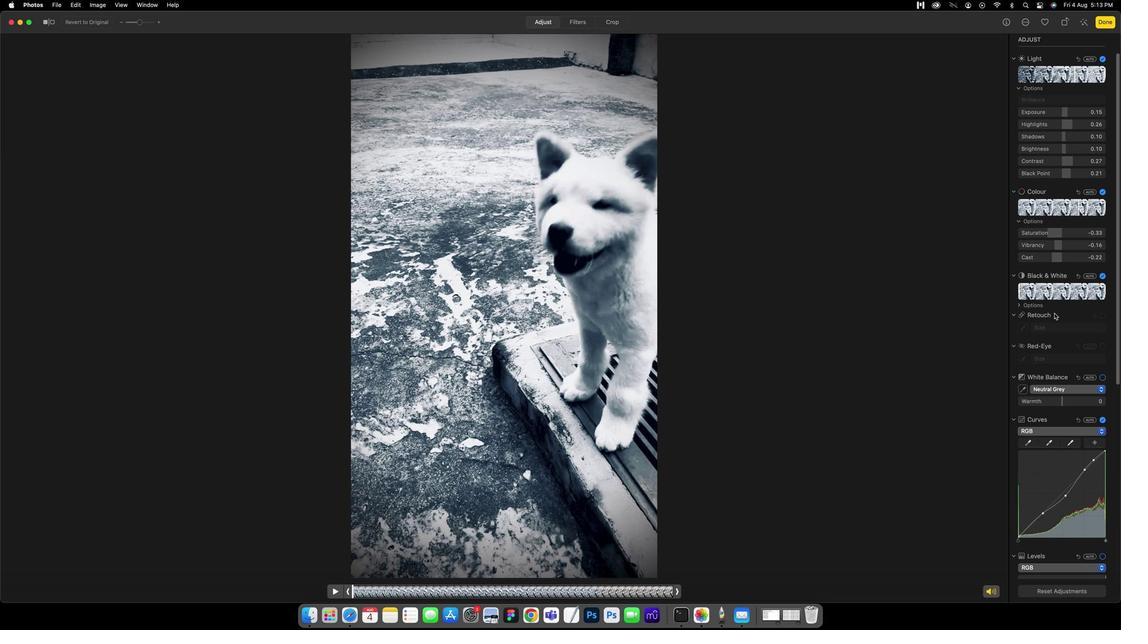 
Action: Mouse scrolled (1043, 165) with delta (570, 175)
Screenshot: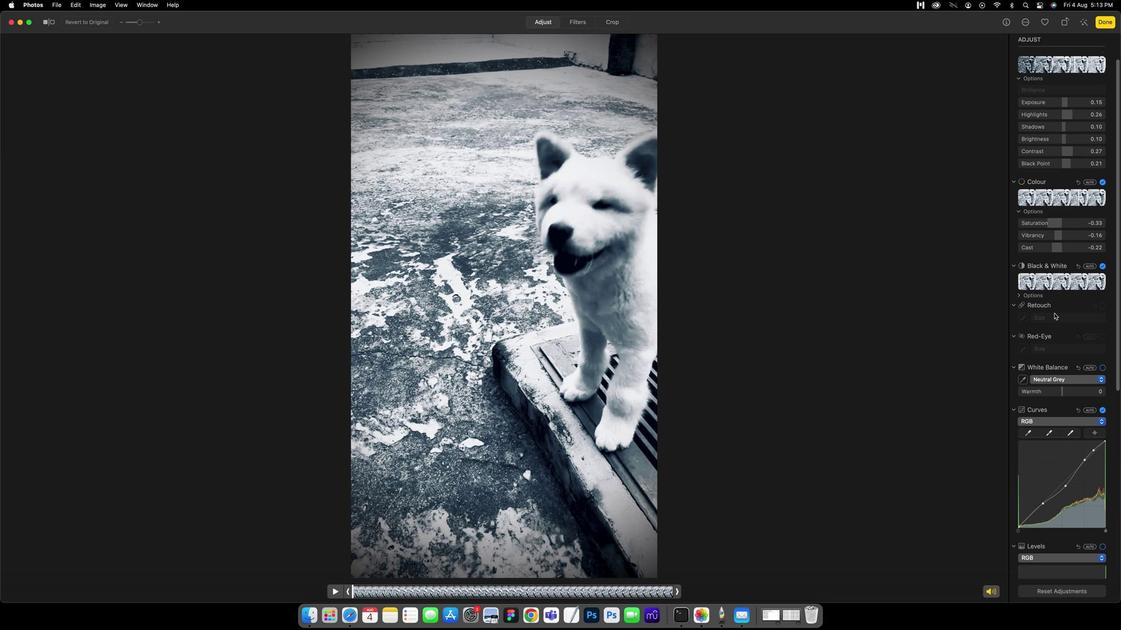 
Action: Mouse scrolled (1043, 165) with delta (570, 175)
Screenshot: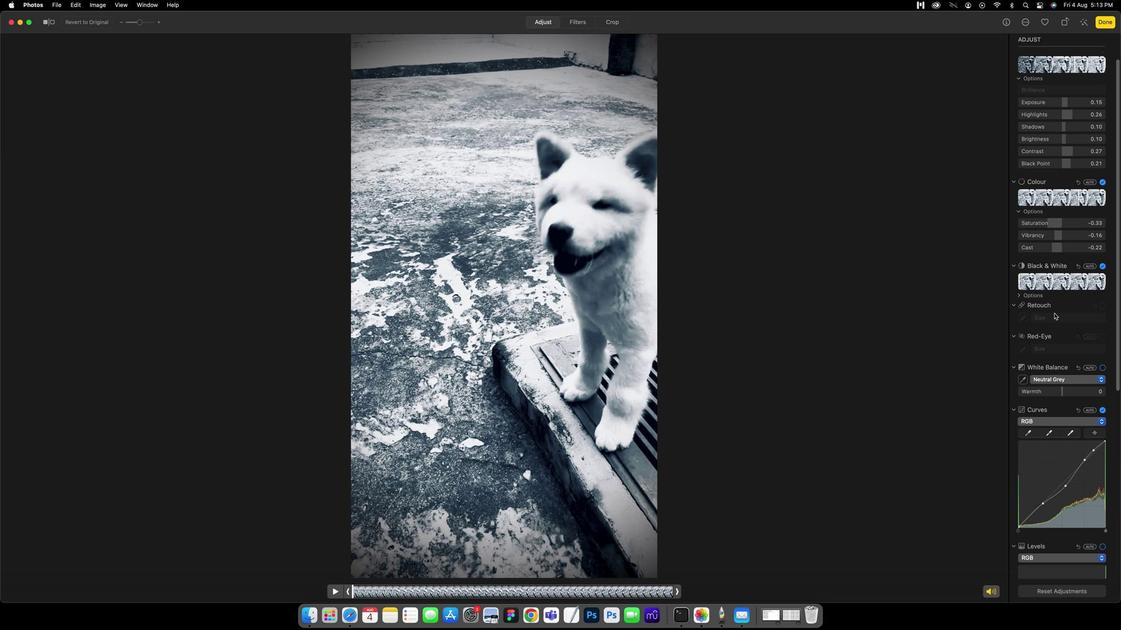 
Action: Mouse scrolled (1043, 165) with delta (570, 175)
Screenshot: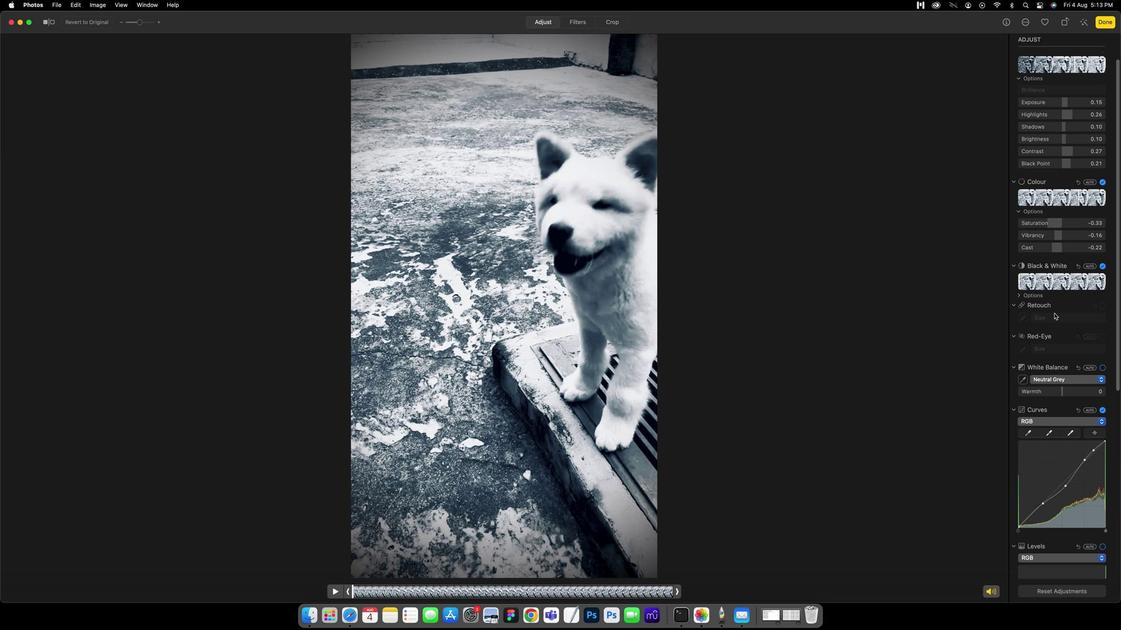 
Action: Mouse scrolled (1043, 165) with delta (570, 175)
Screenshot: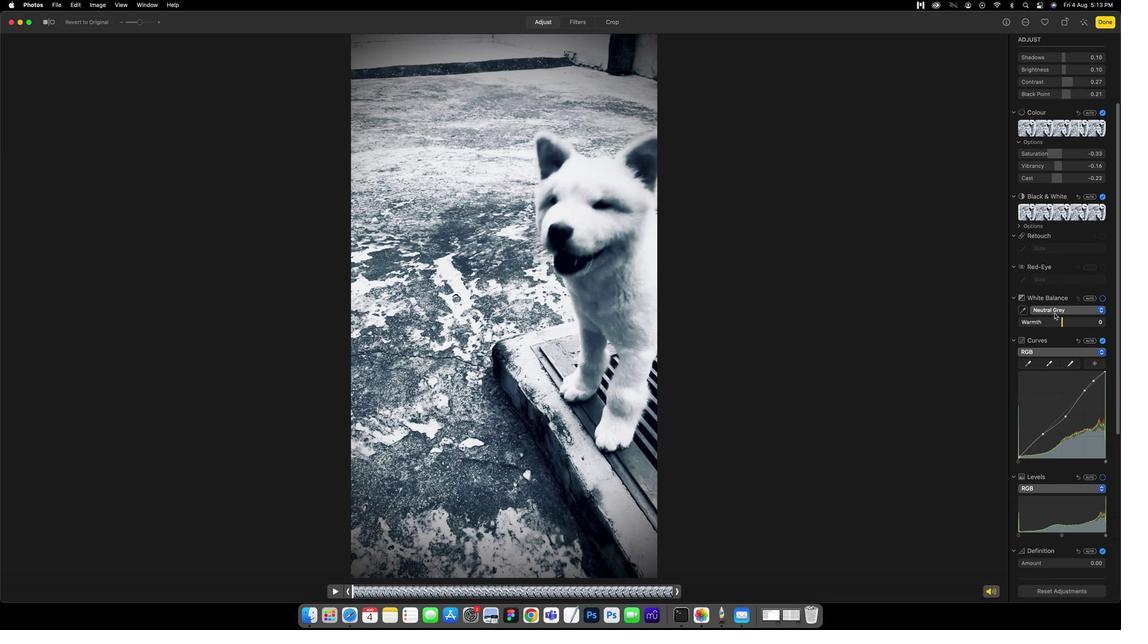 
Action: Mouse scrolled (1043, 165) with delta (570, 175)
Screenshot: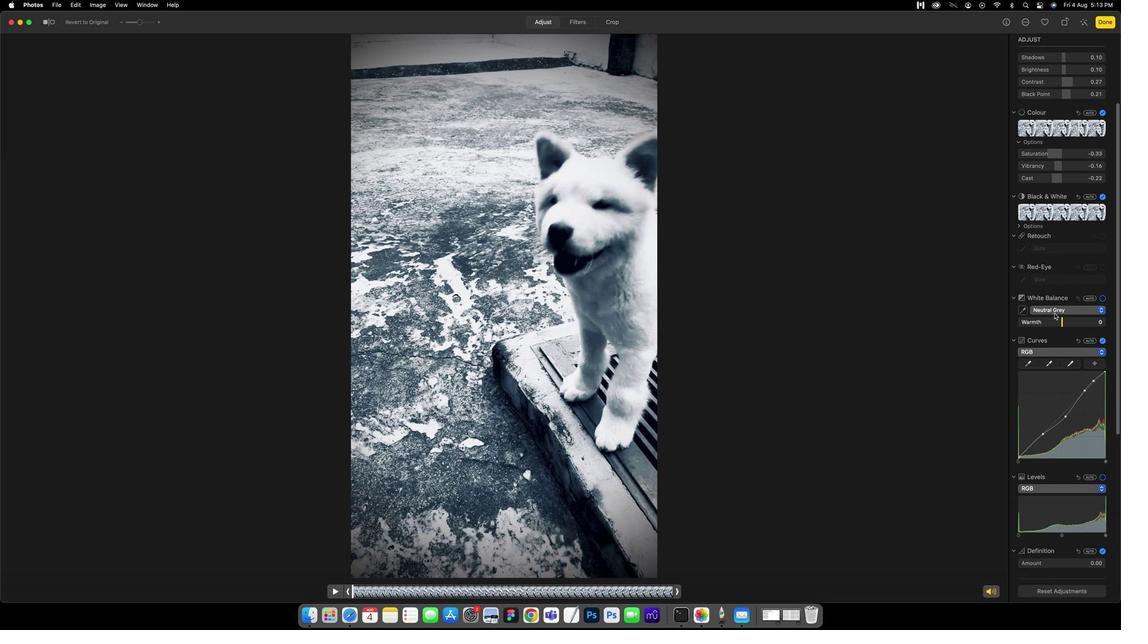 
Action: Mouse scrolled (1043, 165) with delta (570, 175)
Screenshot: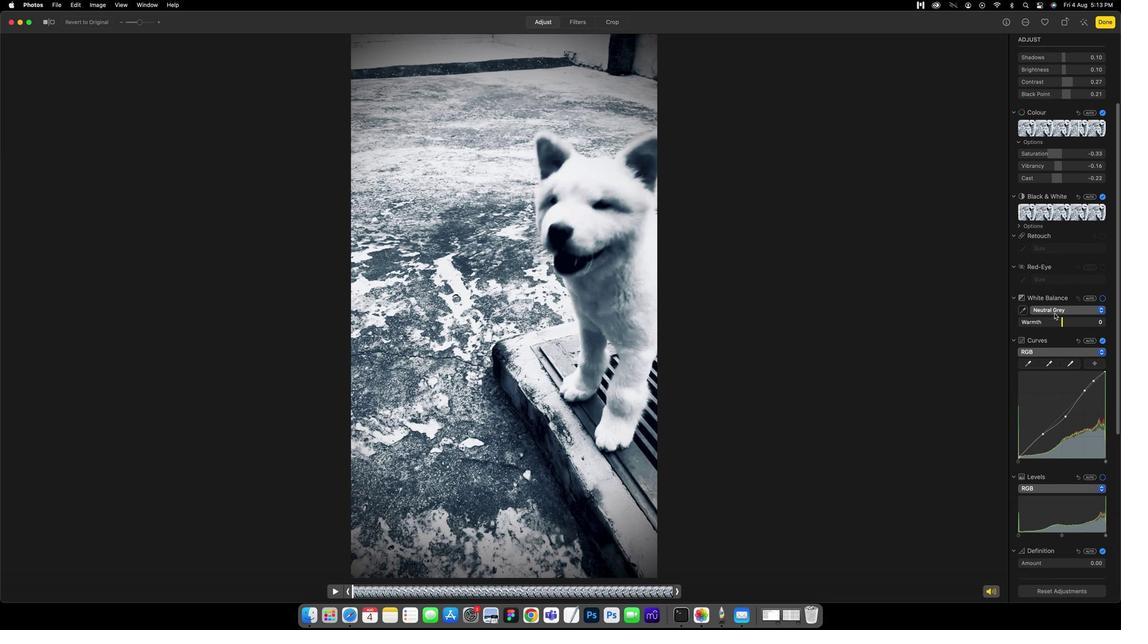 
Action: Mouse scrolled (1043, 165) with delta (570, 175)
Screenshot: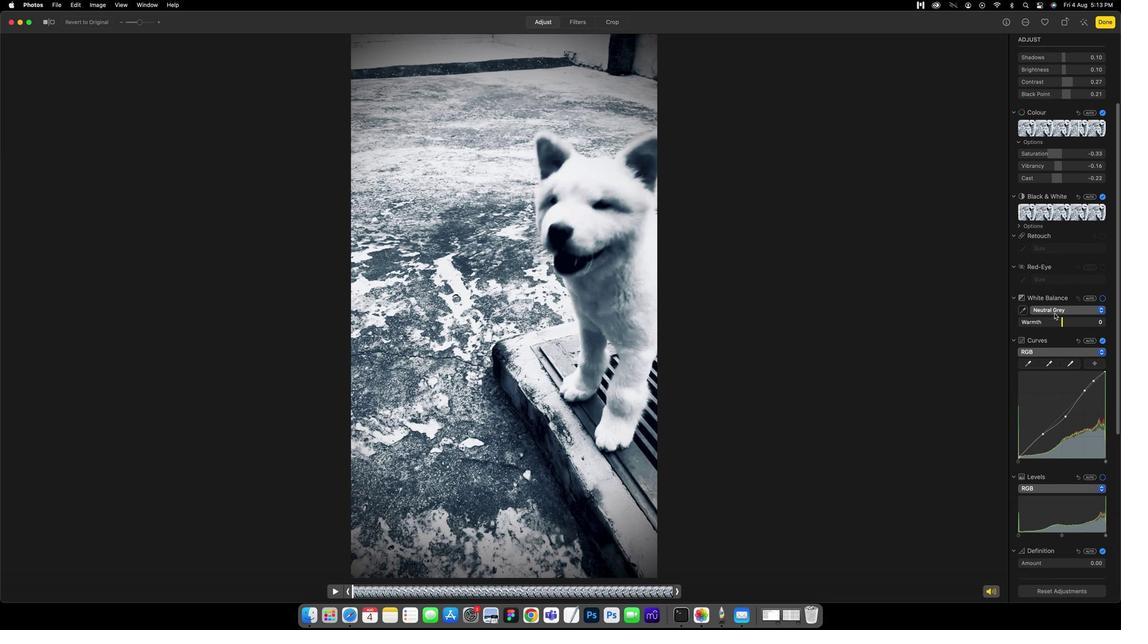 
Action: Mouse scrolled (1043, 165) with delta (570, 175)
Screenshot: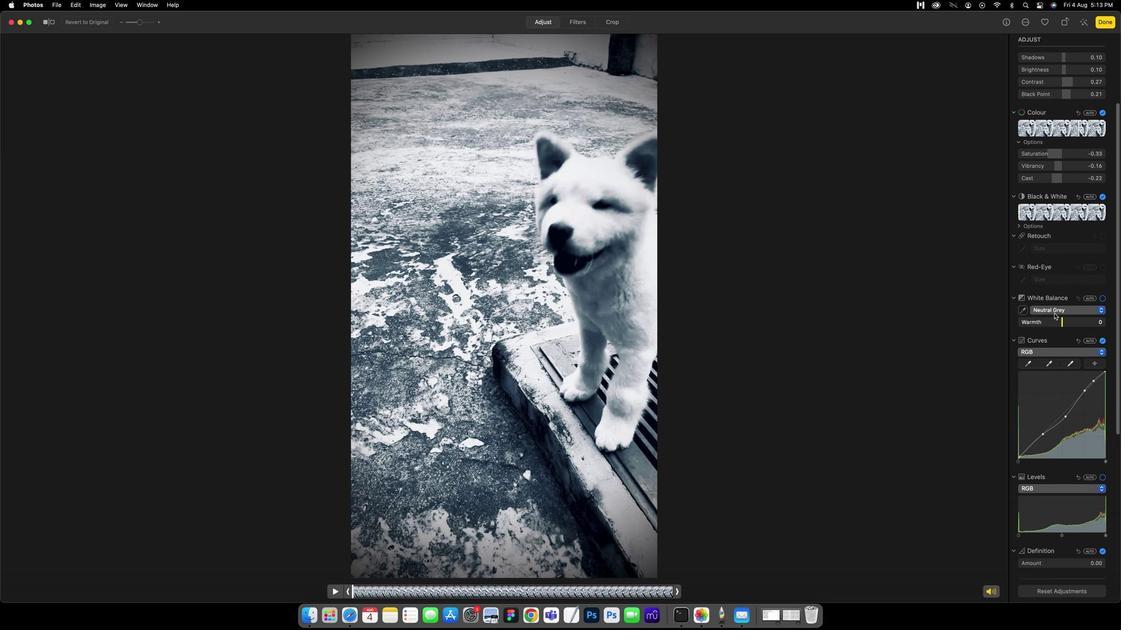 
Action: Mouse scrolled (1043, 165) with delta (570, 175)
Screenshot: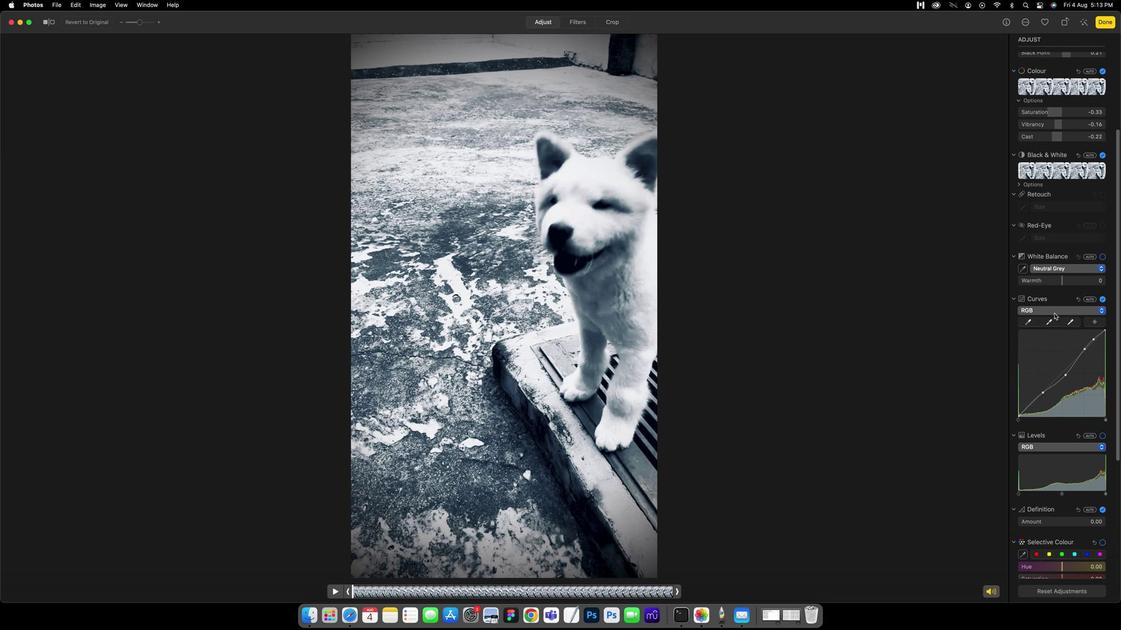 
Action: Mouse scrolled (1043, 165) with delta (570, 175)
Screenshot: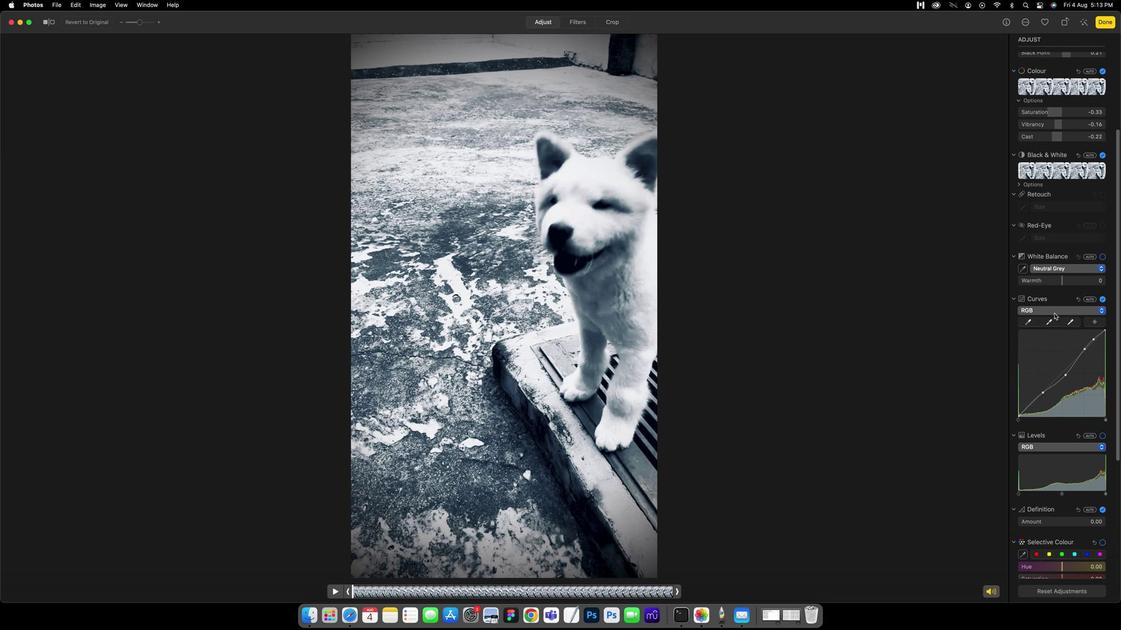 
Action: Mouse scrolled (1043, 165) with delta (570, 175)
Screenshot: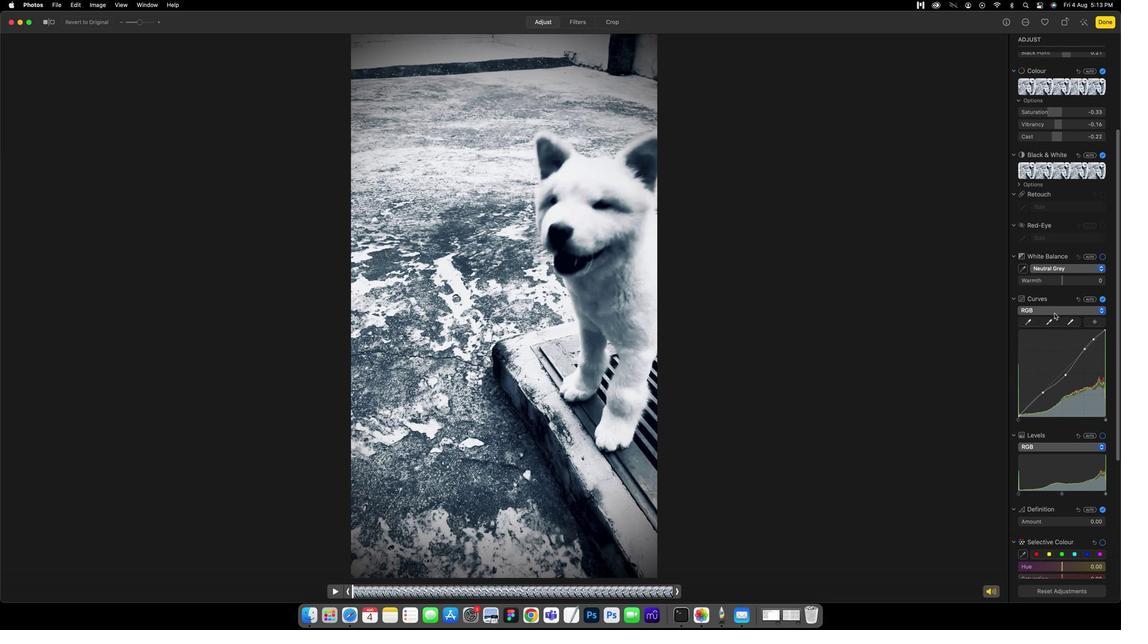 
Action: Mouse scrolled (1043, 165) with delta (570, 175)
Screenshot: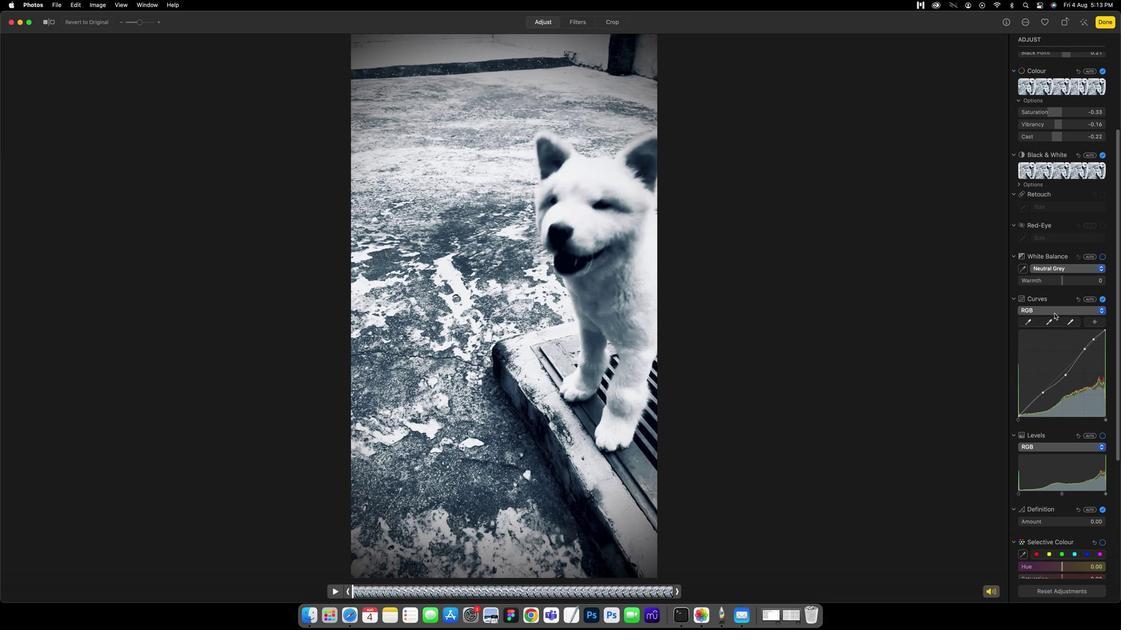 
Action: Mouse scrolled (1043, 165) with delta (570, 175)
Screenshot: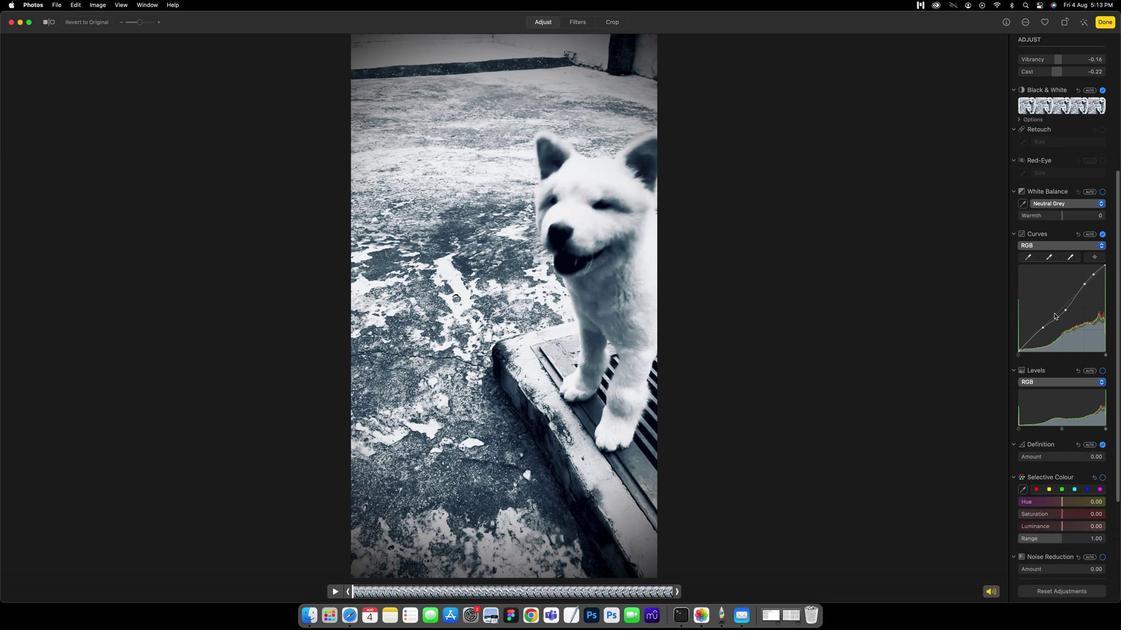 
Action: Mouse scrolled (1043, 165) with delta (570, 175)
Screenshot: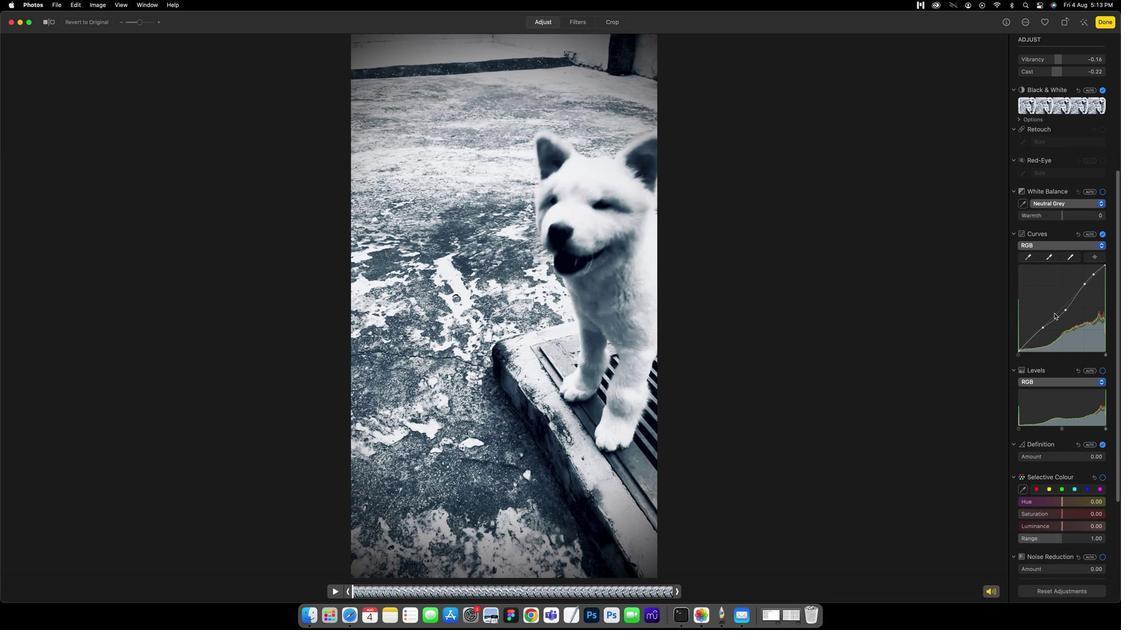 
Action: Mouse scrolled (1043, 165) with delta (570, 175)
Screenshot: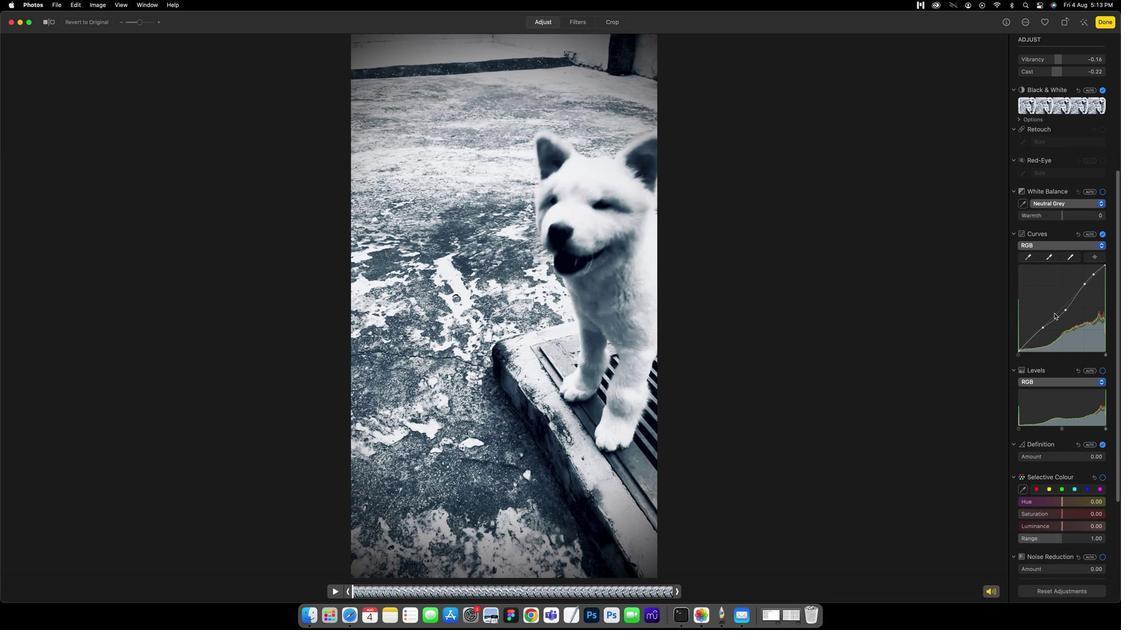 
Action: Mouse scrolled (1043, 165) with delta (570, 175)
Screenshot: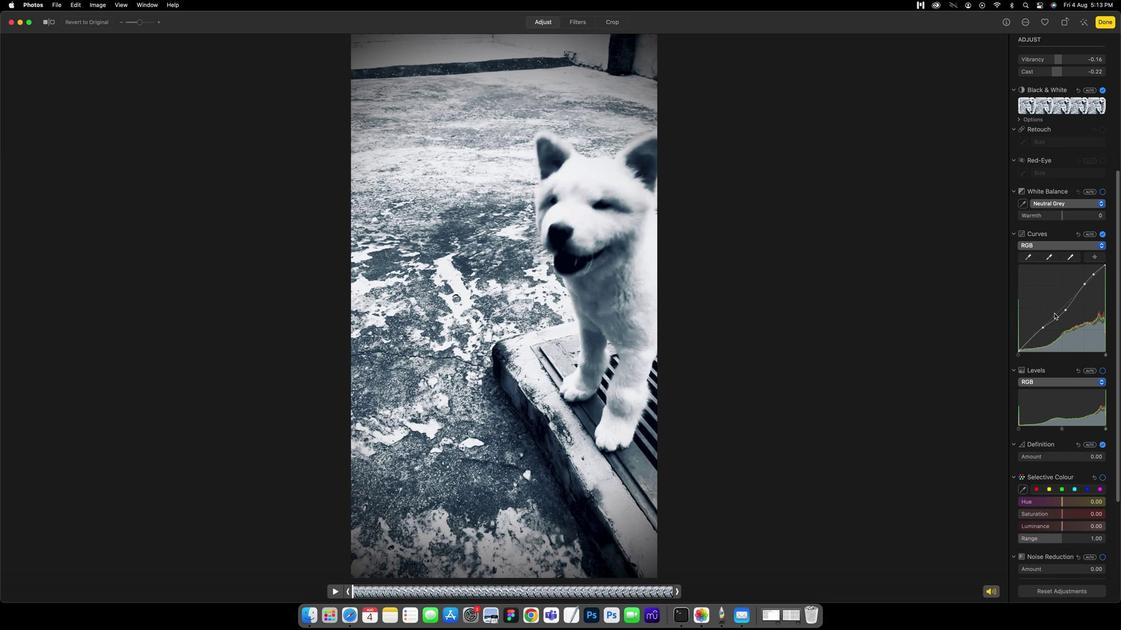 
Action: Mouse scrolled (1043, 165) with delta (570, 175)
Screenshot: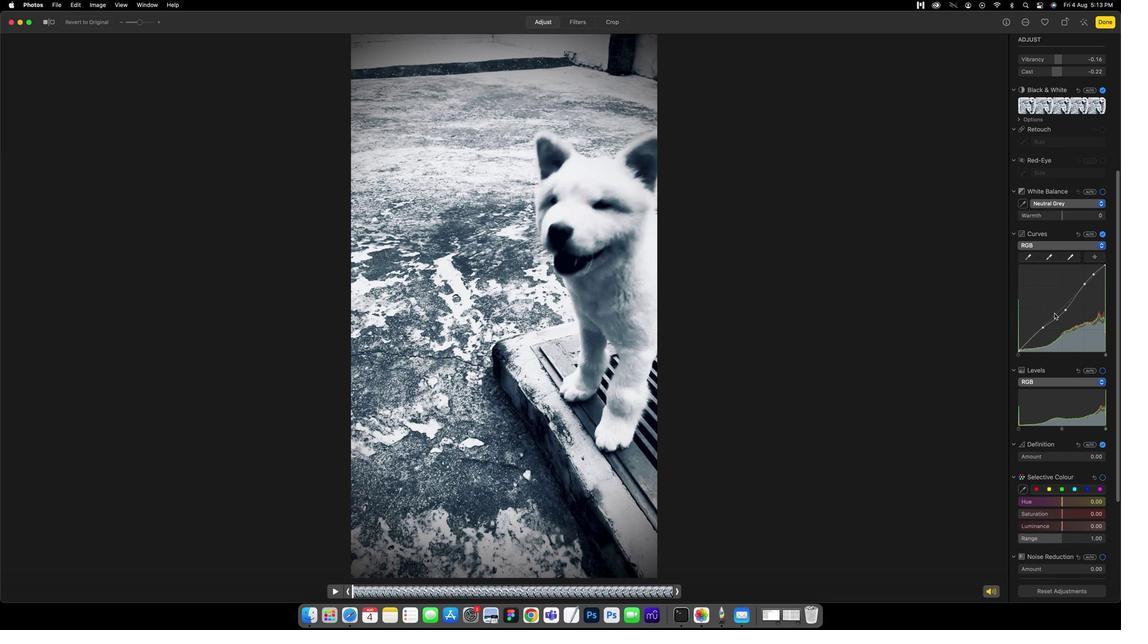 
Action: Mouse scrolled (1043, 165) with delta (570, 175)
Screenshot: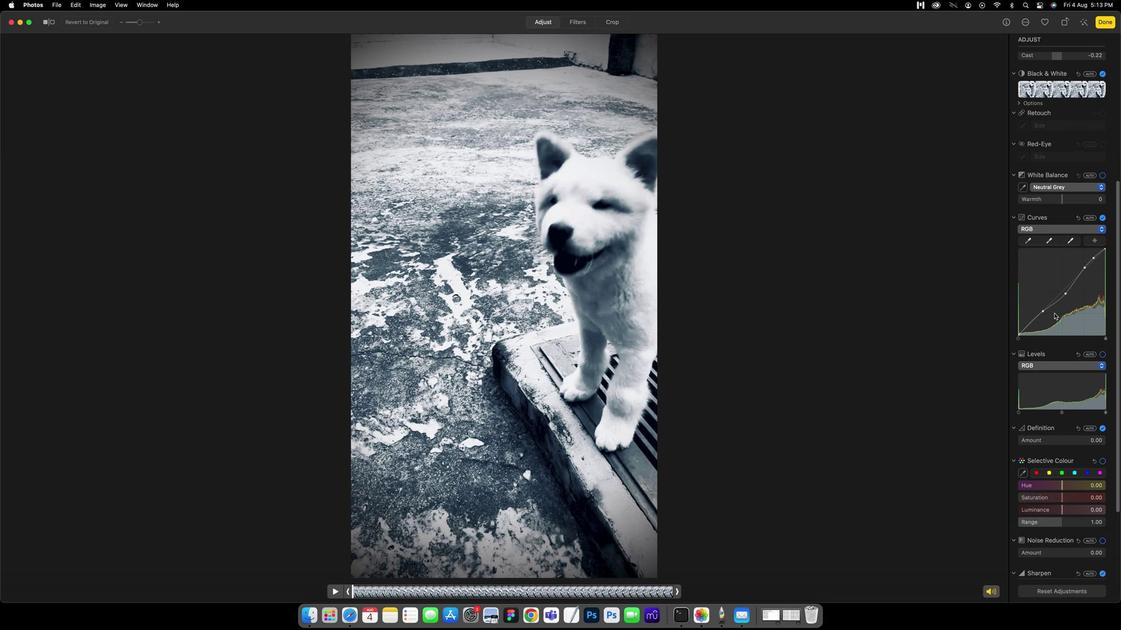 
Action: Mouse scrolled (1043, 165) with delta (570, 175)
Screenshot: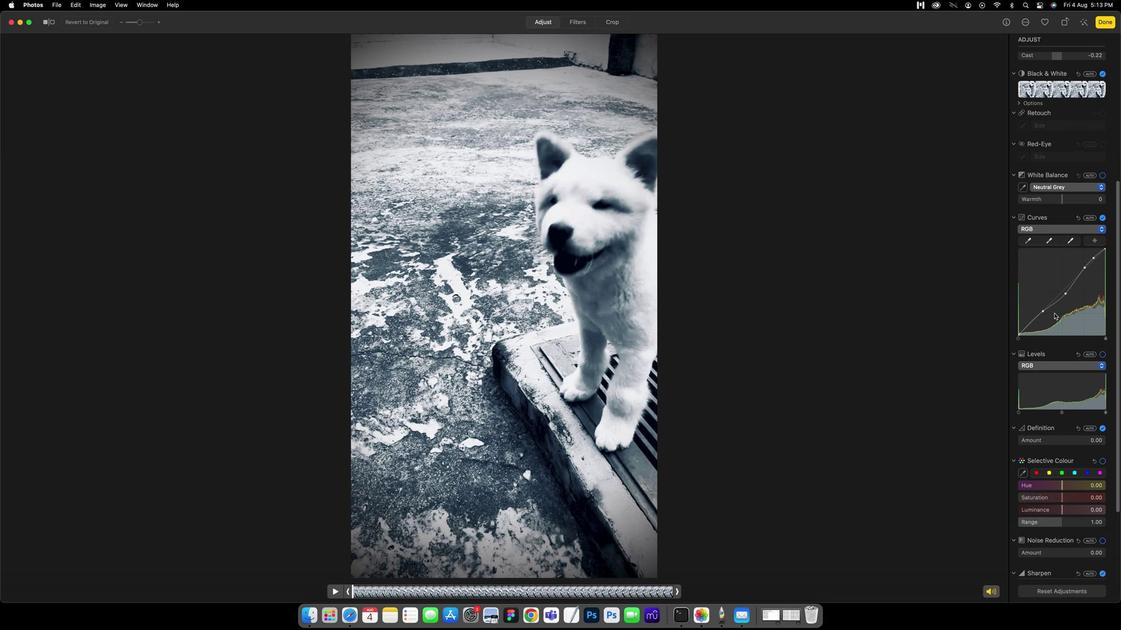 
Action: Mouse scrolled (1043, 165) with delta (570, 175)
Screenshot: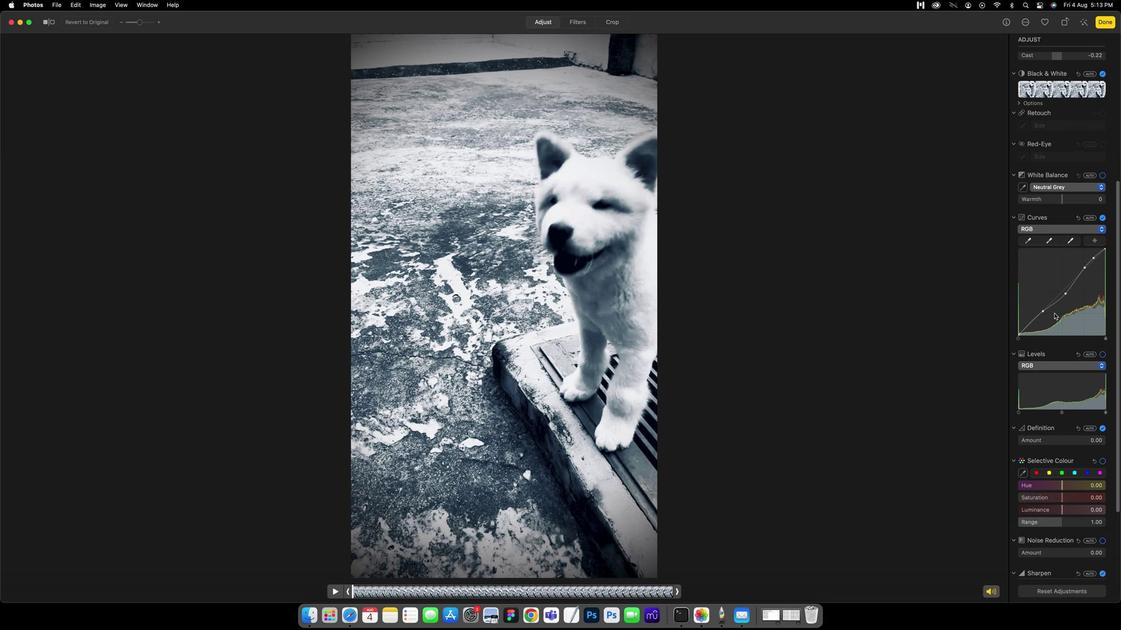 
Action: Mouse scrolled (1043, 165) with delta (570, 175)
Screenshot: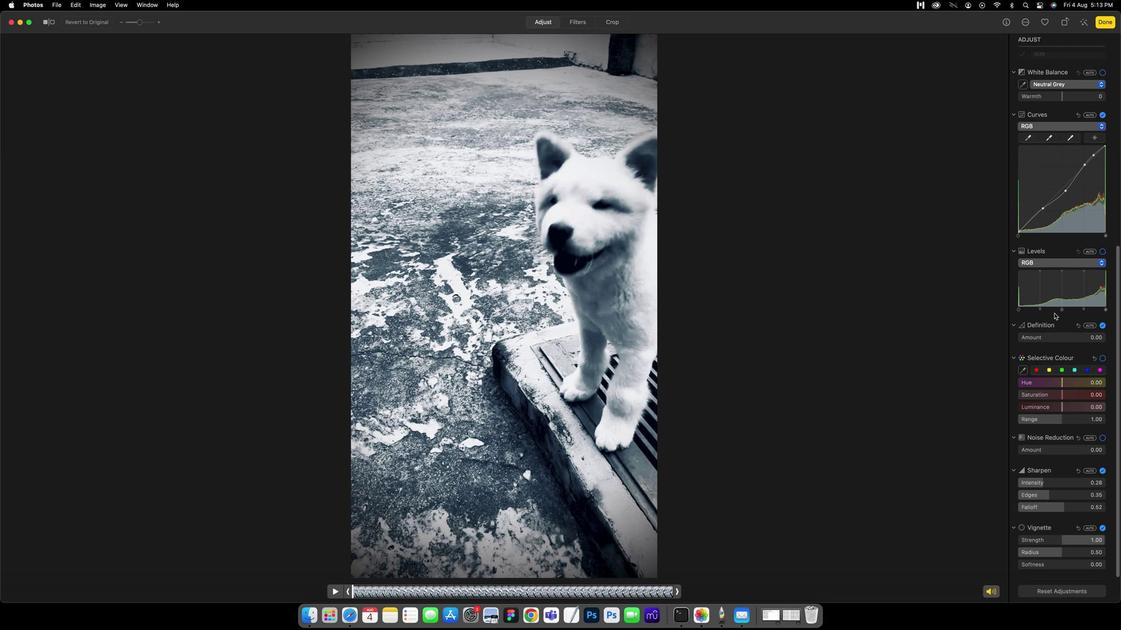 
Action: Mouse scrolled (1043, 165) with delta (570, 175)
Screenshot: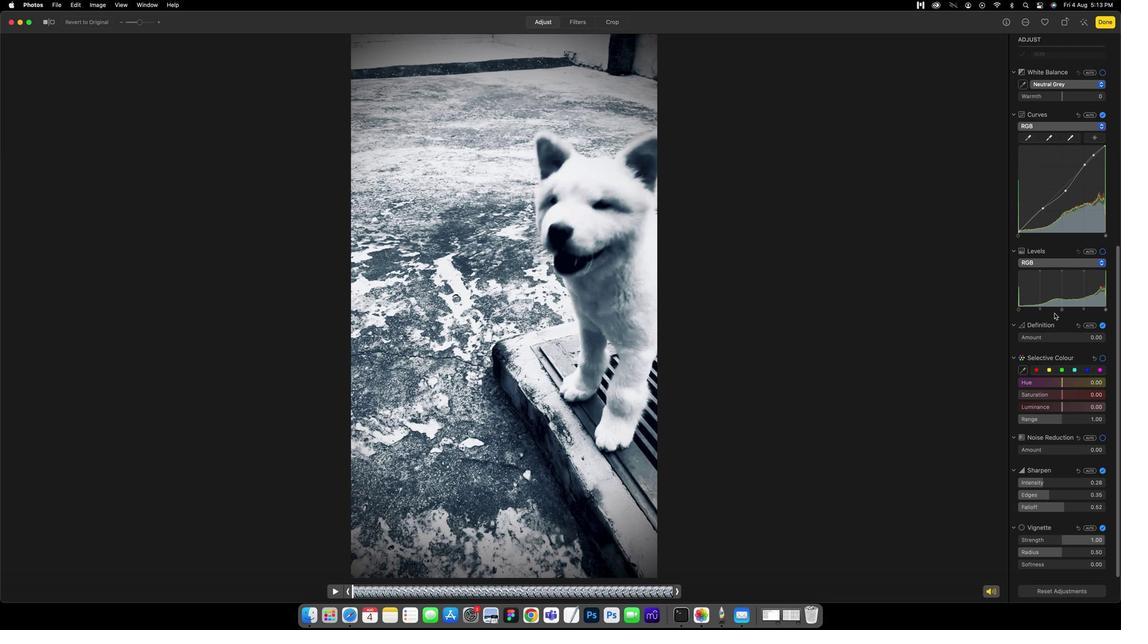 
Action: Mouse scrolled (1043, 165) with delta (570, 175)
Screenshot: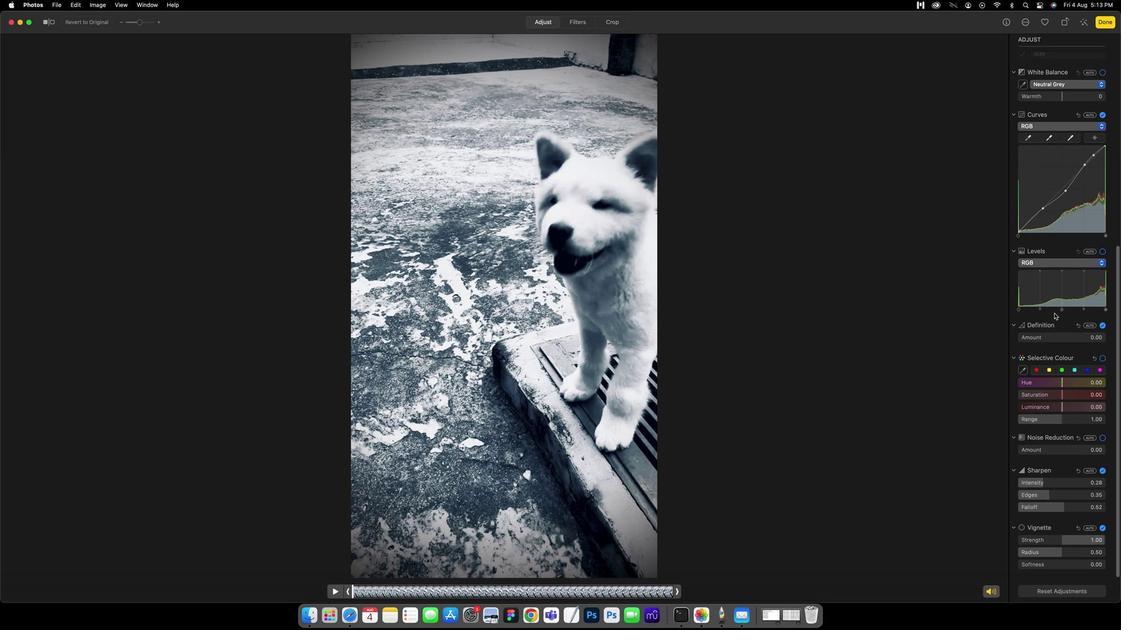
Action: Mouse scrolled (1043, 165) with delta (570, 175)
Screenshot: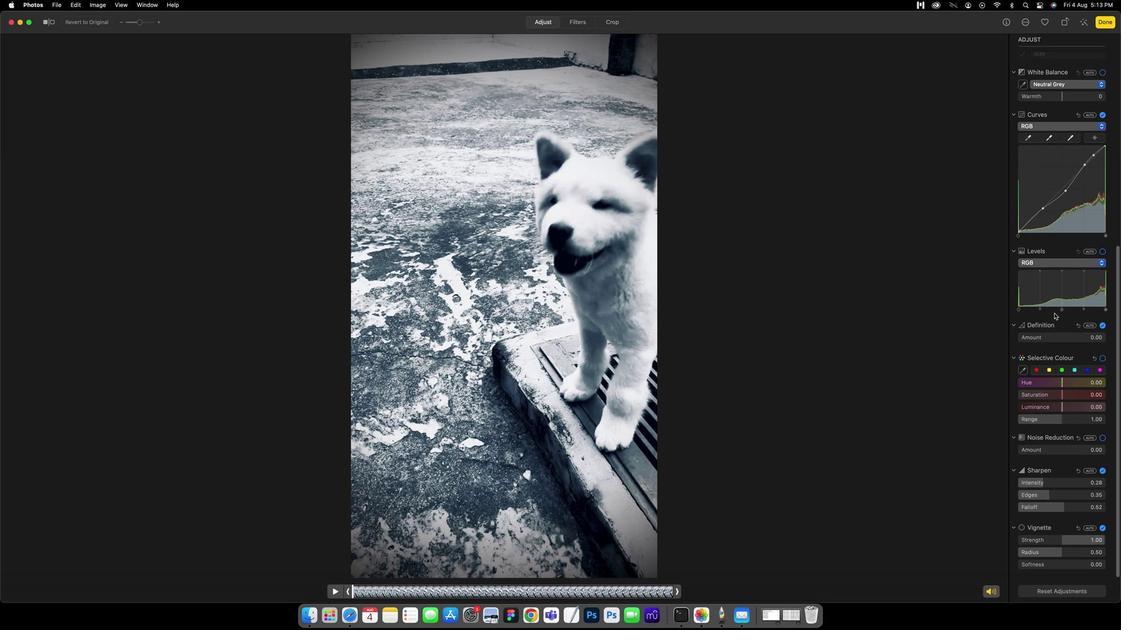 
Action: Mouse scrolled (1043, 165) with delta (570, 175)
Screenshot: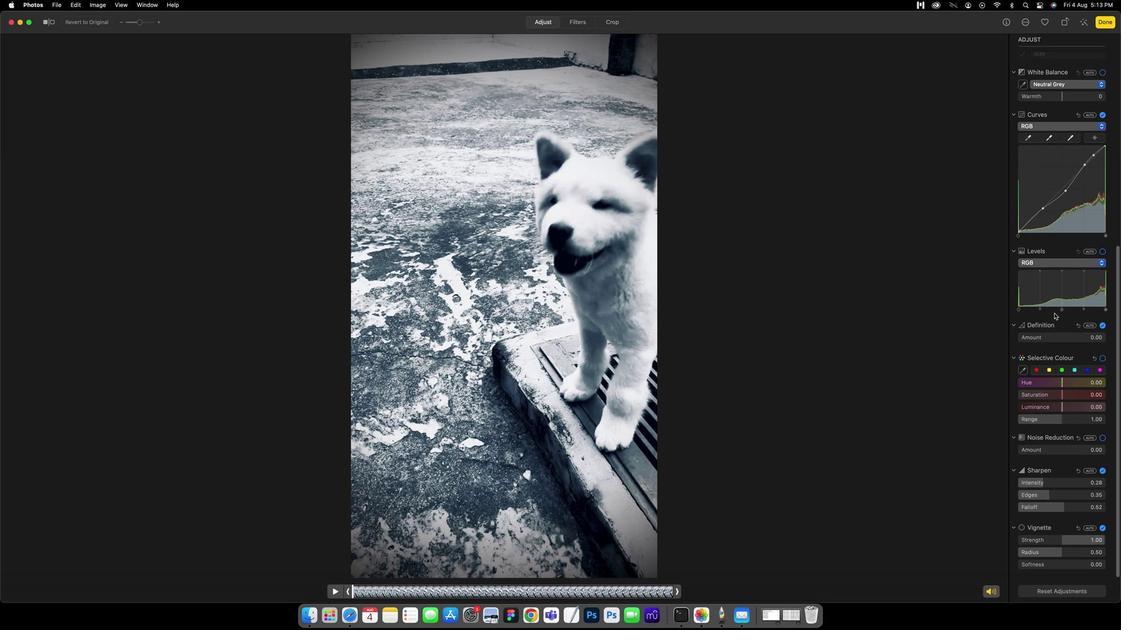 
Action: Mouse scrolled (1043, 165) with delta (570, 175)
Screenshot: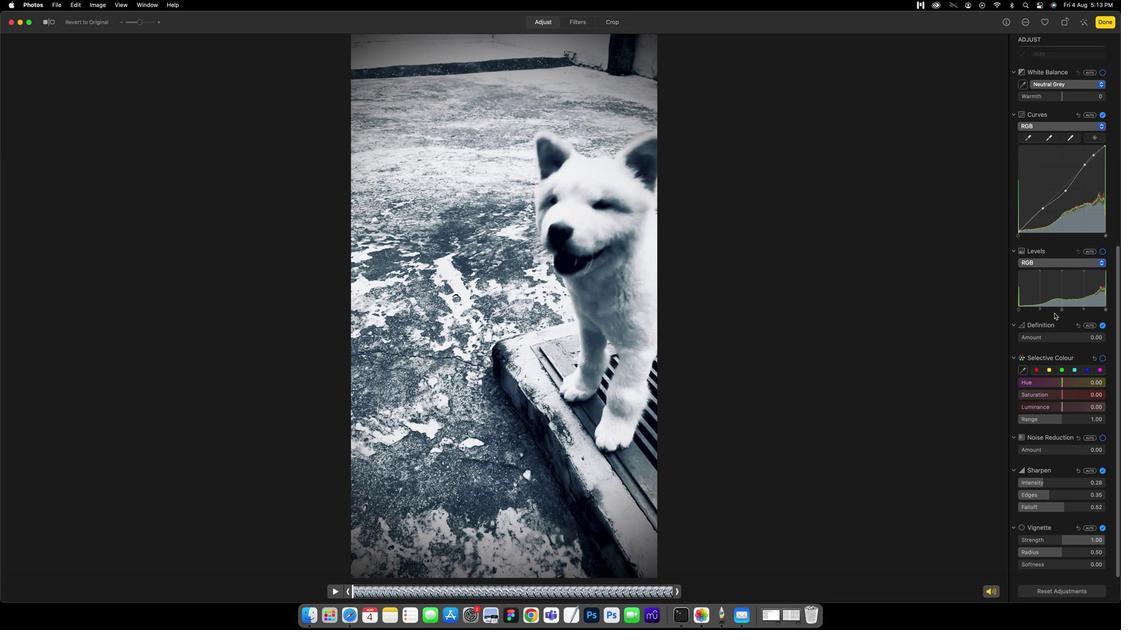 
Action: Mouse scrolled (1043, 165) with delta (570, 175)
Screenshot: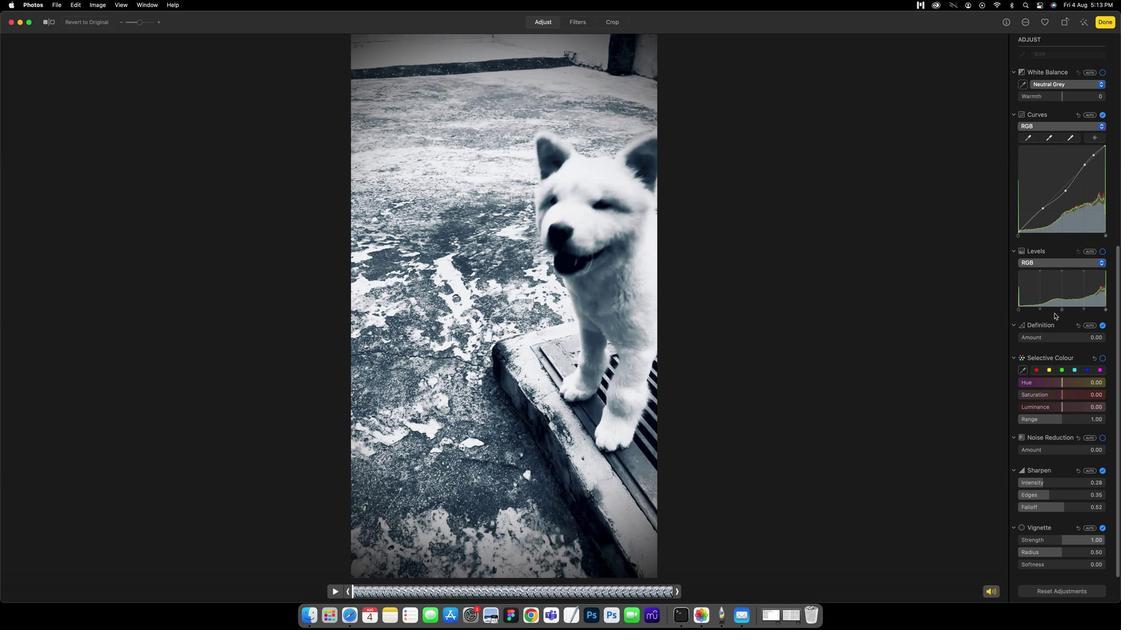 
Action: Mouse scrolled (1043, 165) with delta (570, 175)
Screenshot: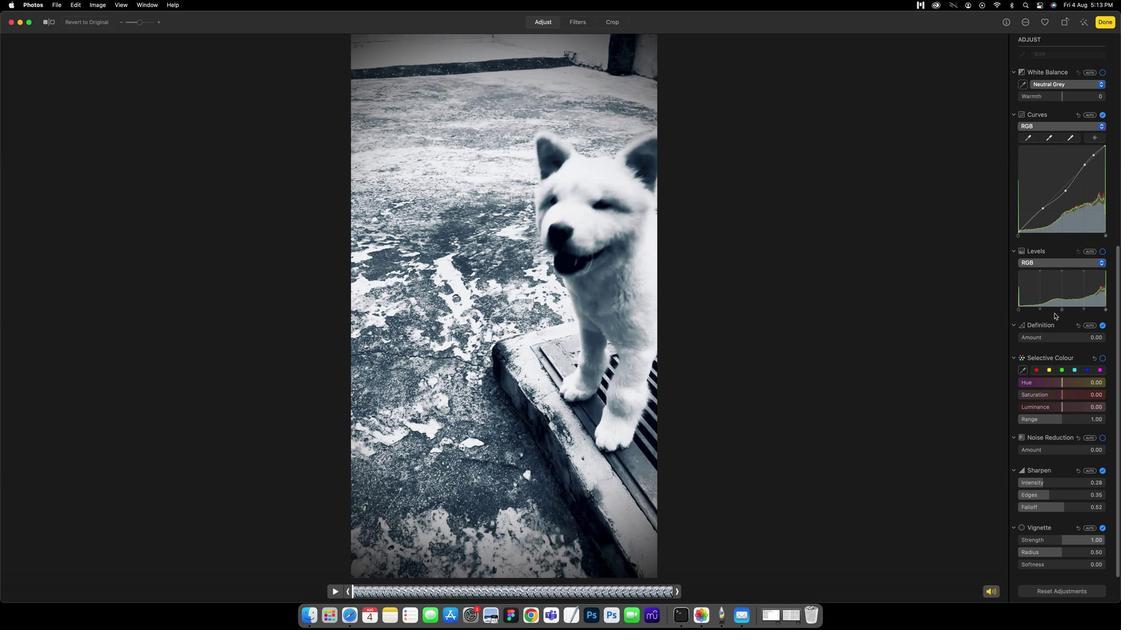 
Action: Mouse scrolled (1043, 165) with delta (570, 175)
Screenshot: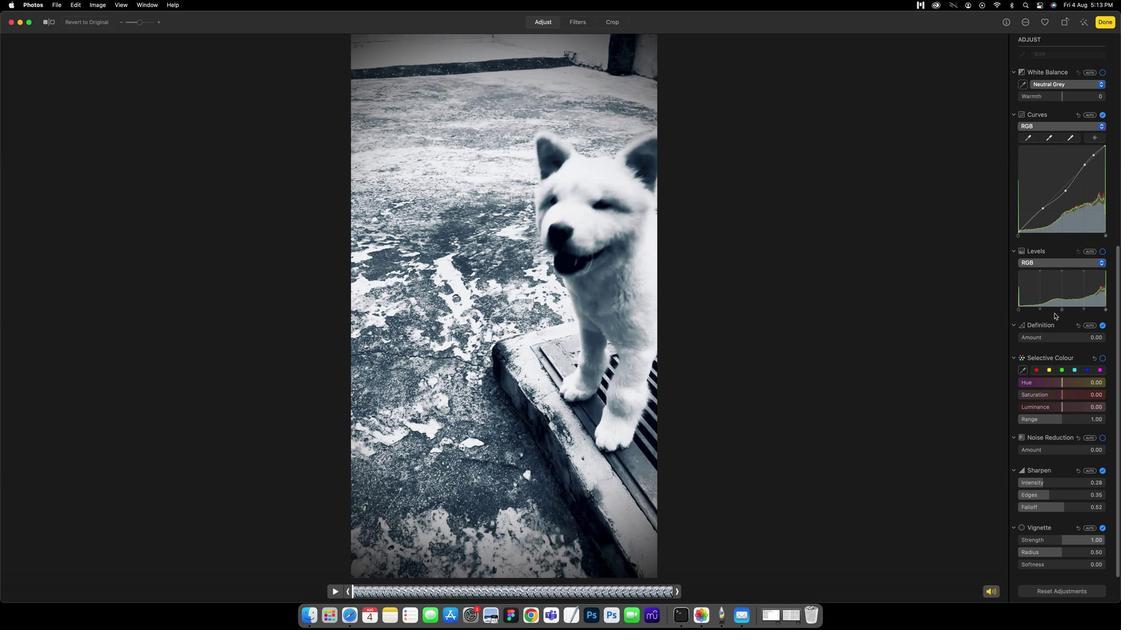 
Action: Mouse scrolled (1043, 165) with delta (570, 175)
Screenshot: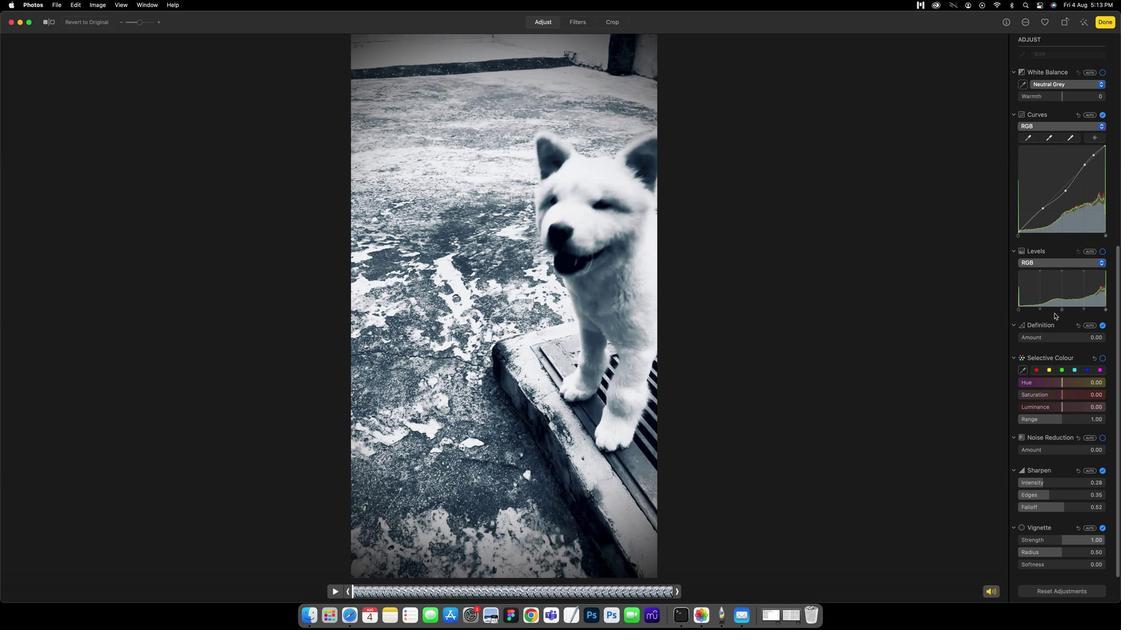 
Action: Mouse moved to (1047, 167)
Screenshot: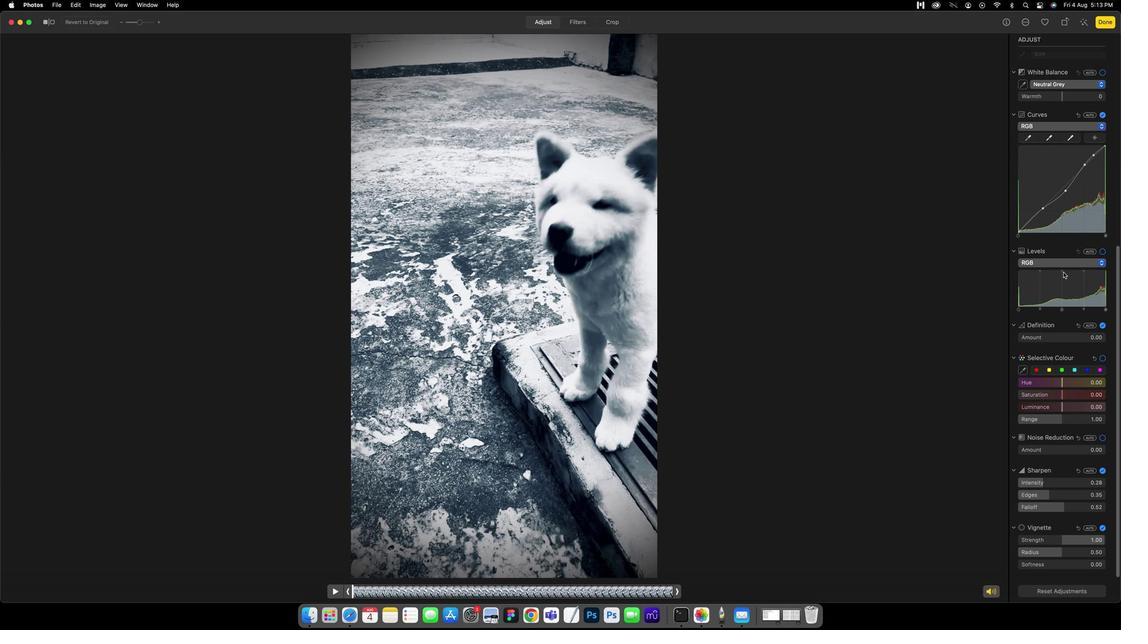 
Action: Mouse scrolled (1047, 167) with delta (570, 175)
Screenshot: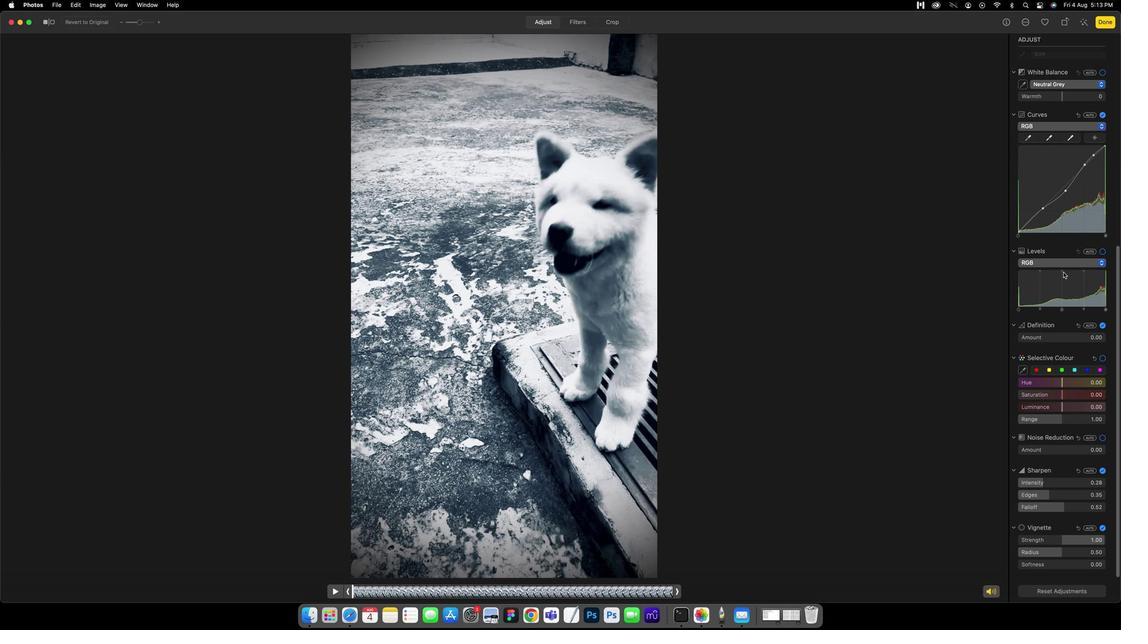 
Action: Mouse scrolled (1047, 167) with delta (570, 175)
Screenshot: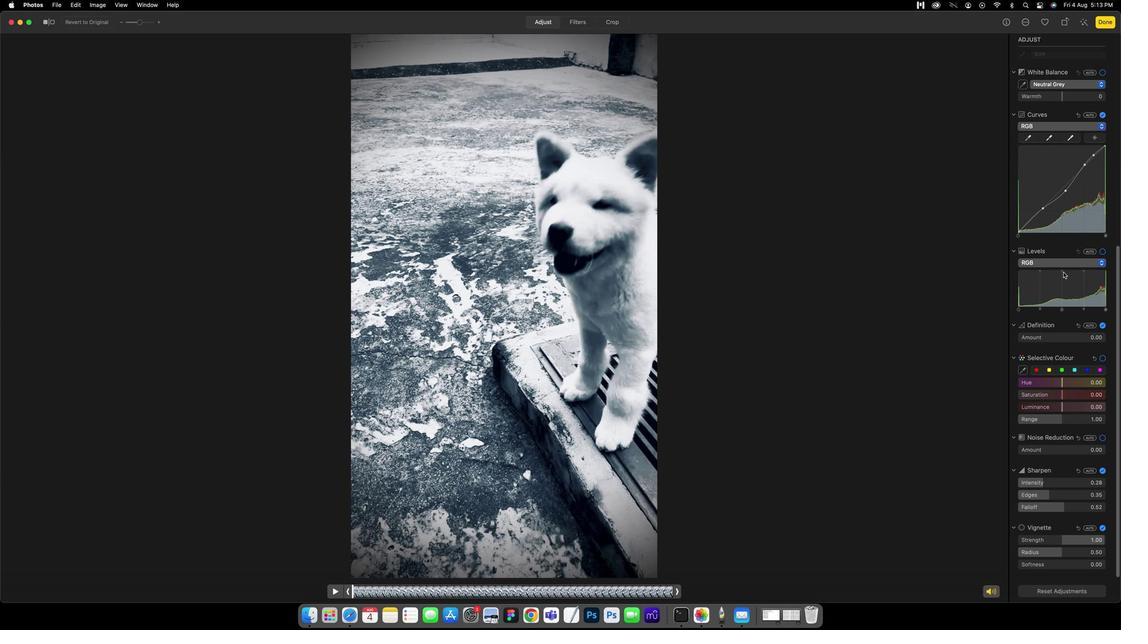 
Action: Mouse scrolled (1047, 167) with delta (570, 175)
Screenshot: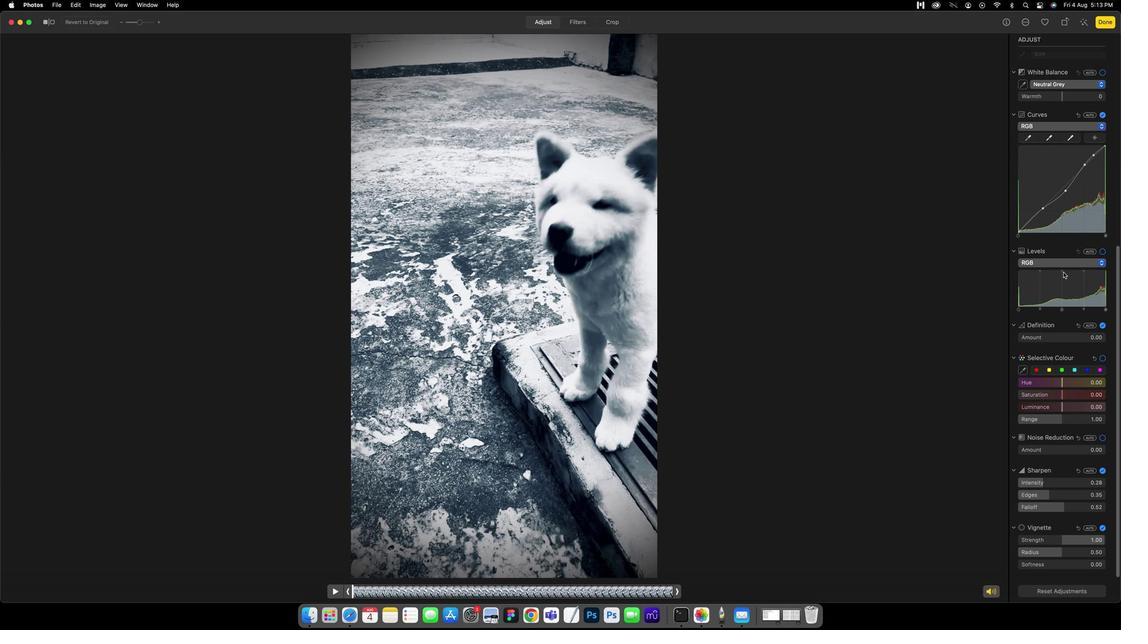 
Action: Mouse scrolled (1047, 167) with delta (570, 175)
Screenshot: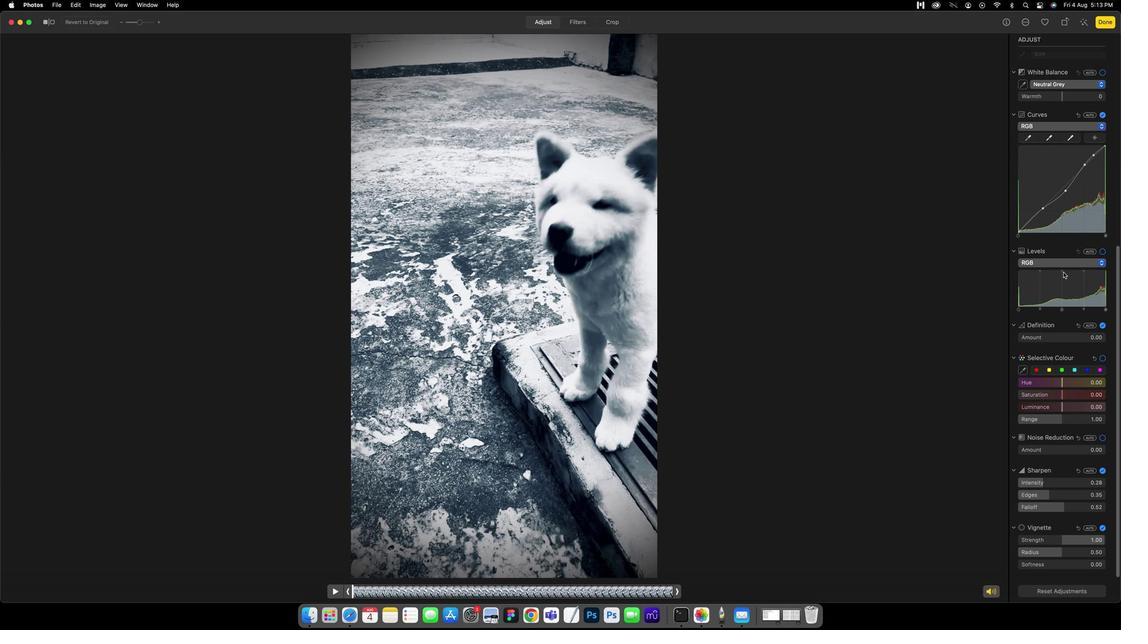 
Action: Mouse scrolled (1047, 167) with delta (570, 175)
Screenshot: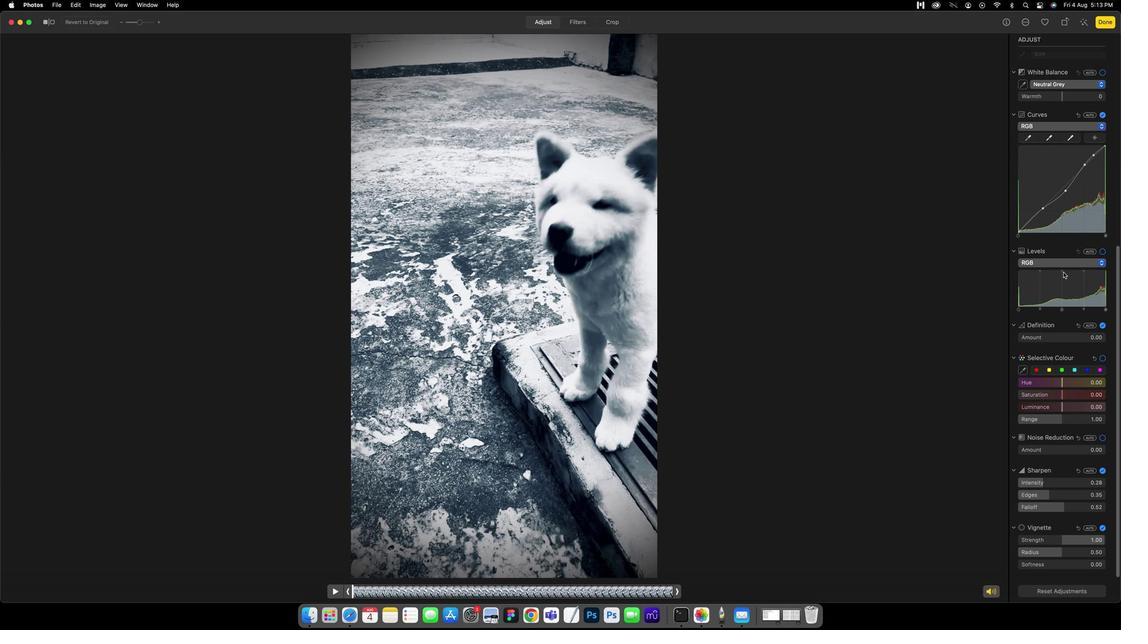 
Action: Mouse scrolled (1047, 167) with delta (570, 175)
Screenshot: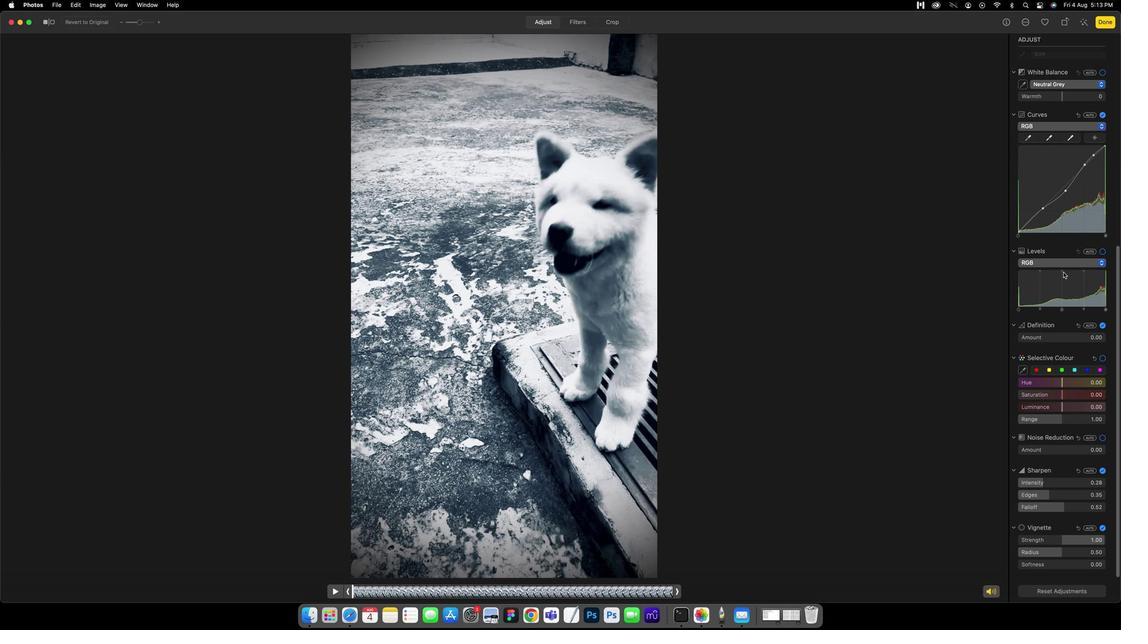 
Action: Mouse moved to (1057, 174)
Screenshot: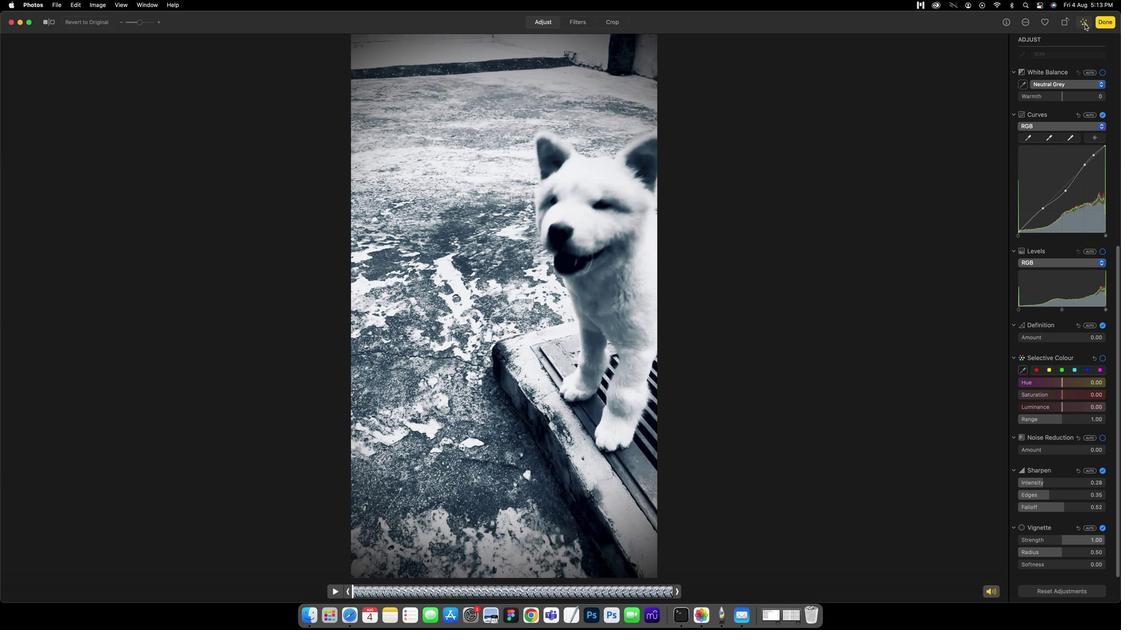 
Action: Mouse pressed left at (1057, 174)
Screenshot: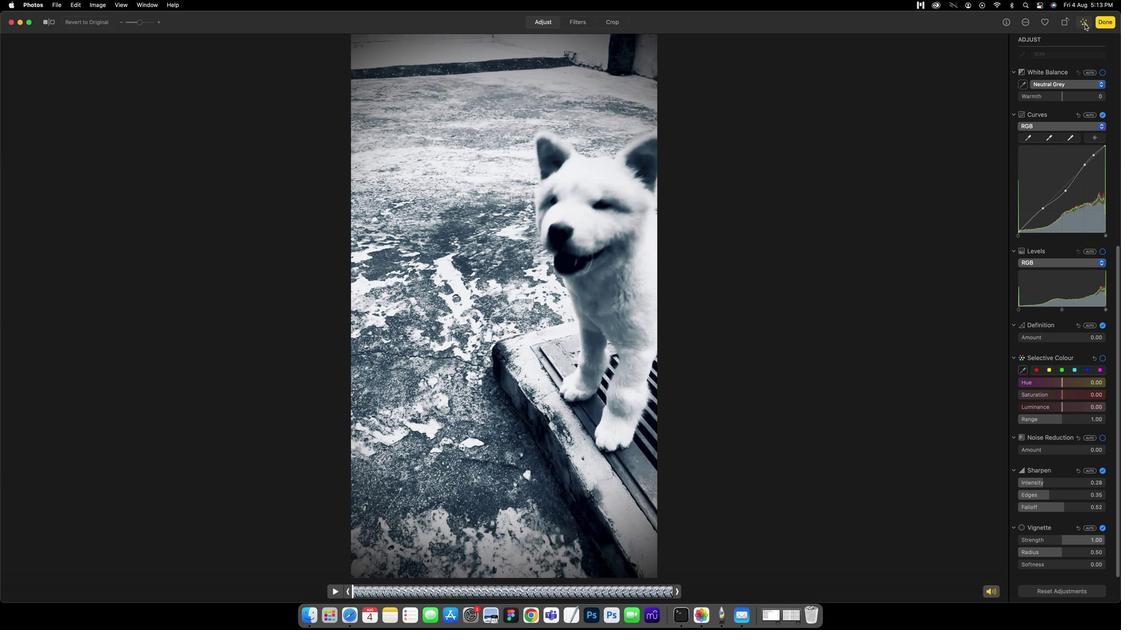 
Action: Mouse moved to (721, 156)
Screenshot: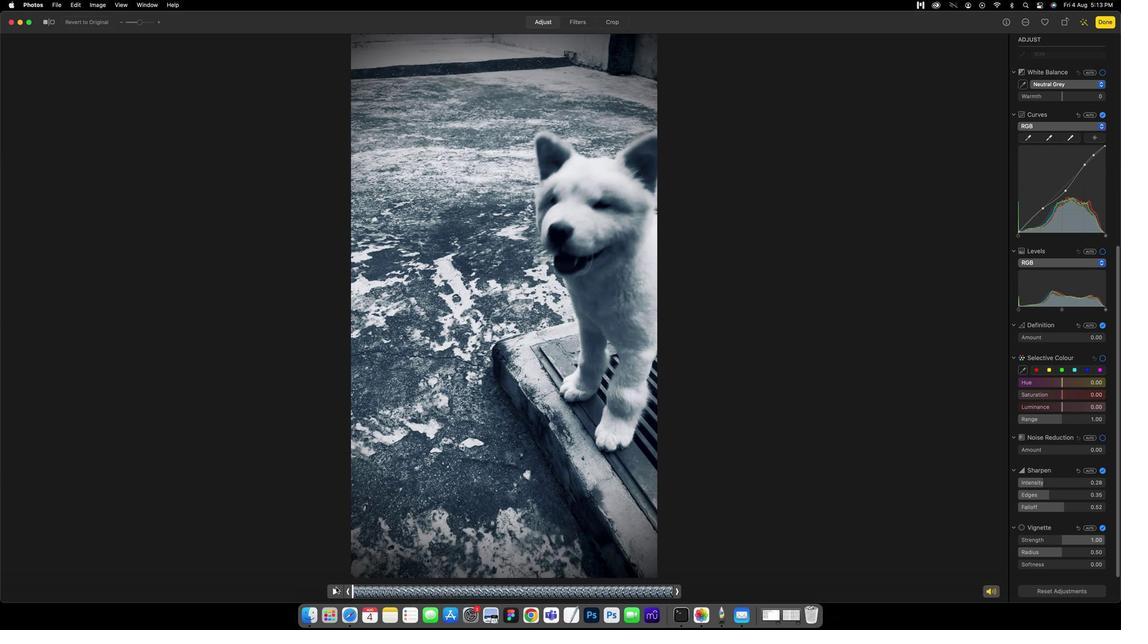 
Action: Mouse pressed left at (721, 156)
Screenshot: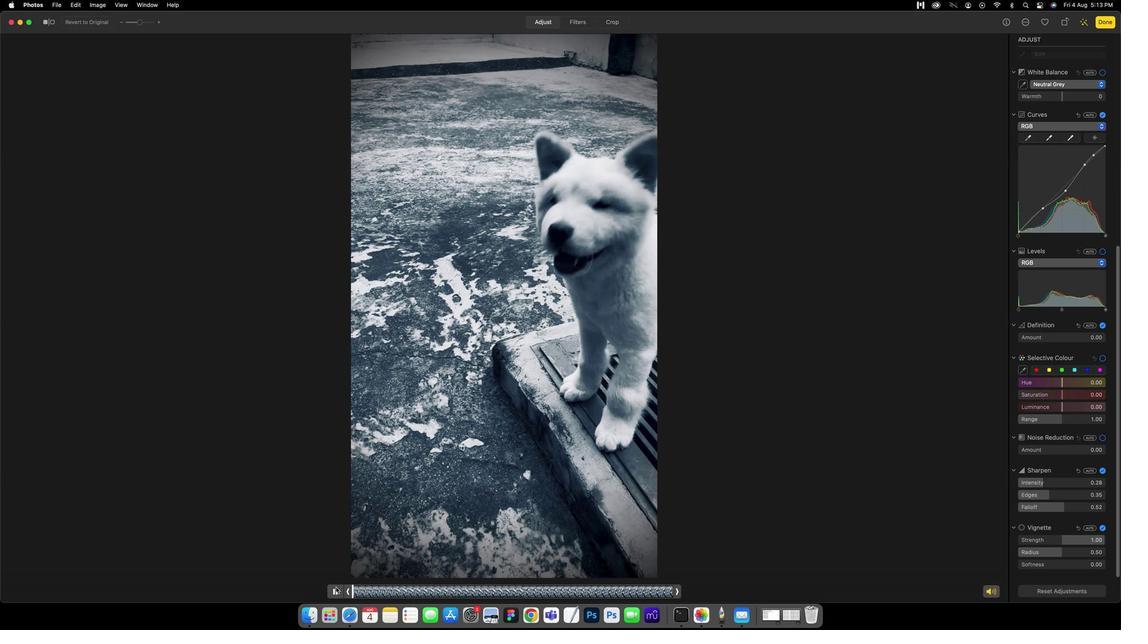
Action: Mouse moved to (1065, 174)
Screenshot: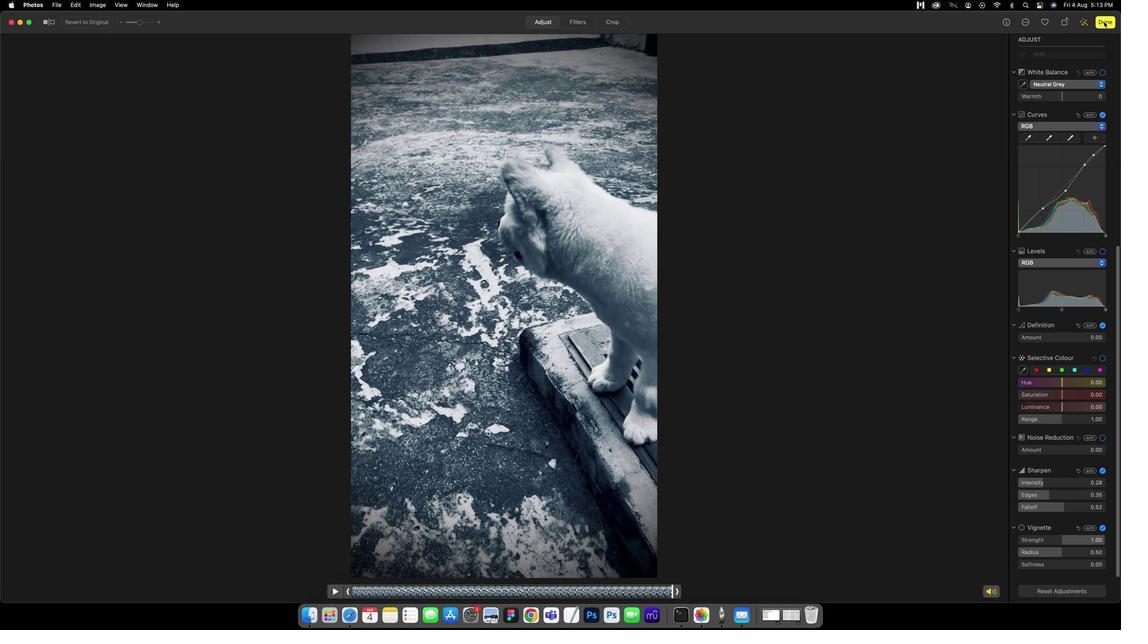 
Action: Mouse pressed left at (1065, 174)
Screenshot: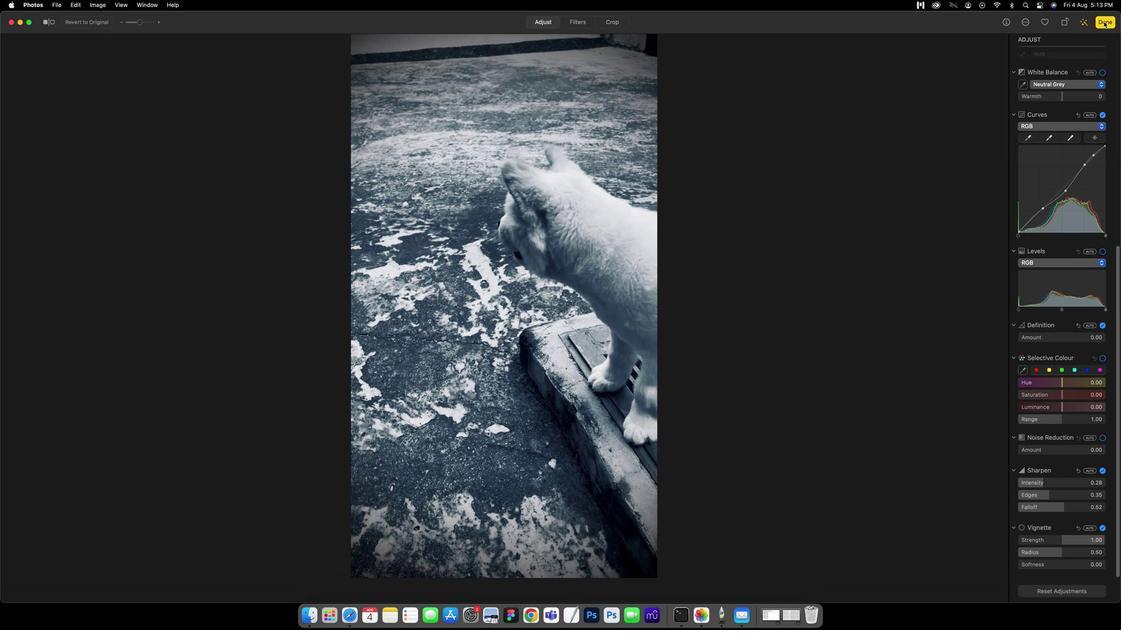 
Action: Mouse moved to (972, 169)
Screenshot: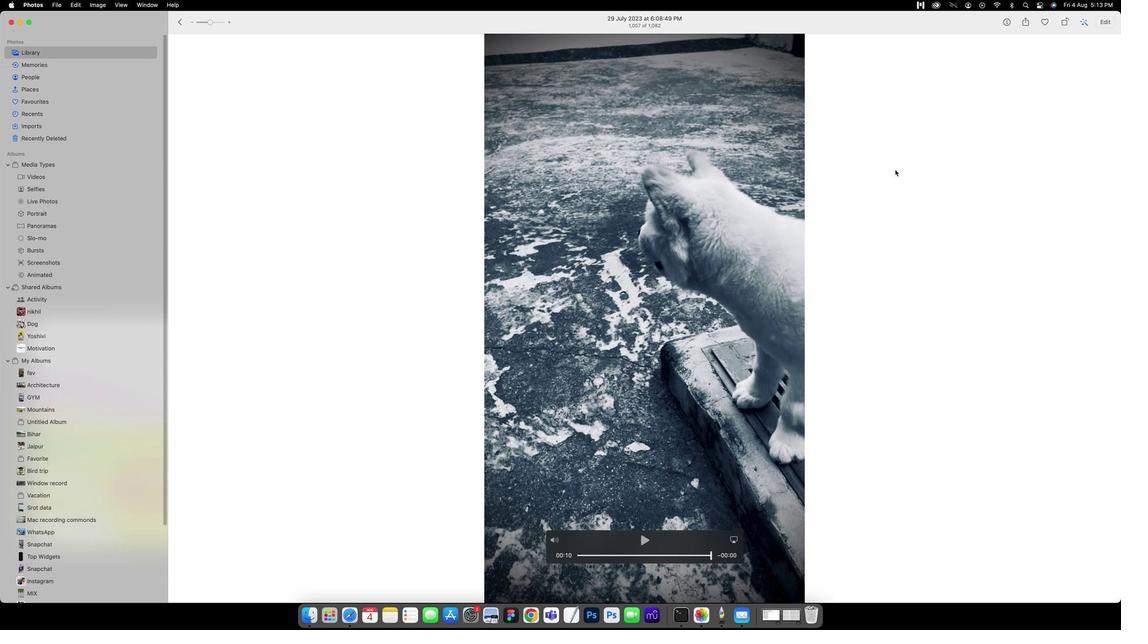 
